 Task: Look for space in Paris from 15th may 2023 to 28th may 2023 for 7 adults in price range Rs.22000 to Rs.28000. Place can be entire place or shared room with 3 bedrooms having 7 beds and 1 bathroom. Property type can be flat. Amenities needed are: wifi, free parkinig on premises, gym, breakfast, smoking allowed. Booking option can be shelf check-in. Required host language is English.
Action: Mouse moved to (358, 414)
Screenshot: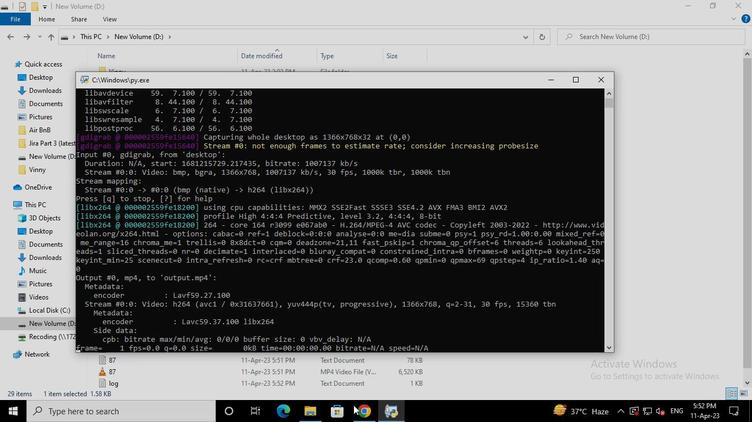 
Action: Mouse pressed left at (358, 414)
Screenshot: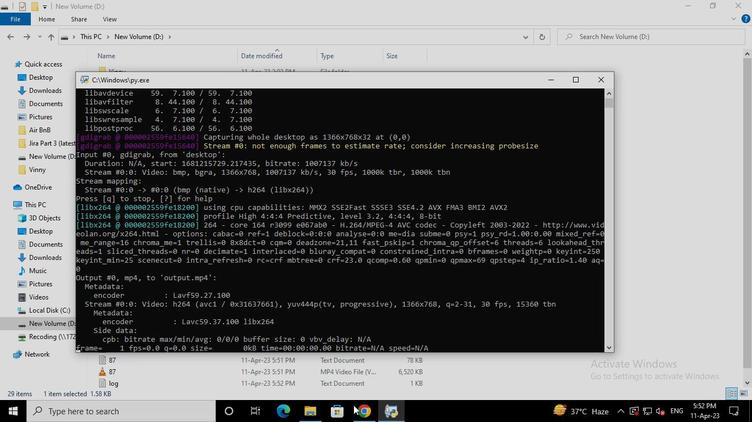 
Action: Mouse moved to (308, 99)
Screenshot: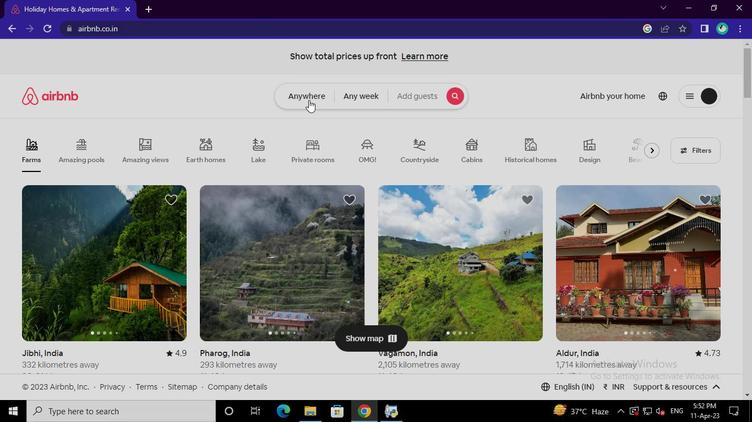 
Action: Mouse pressed left at (308, 99)
Screenshot: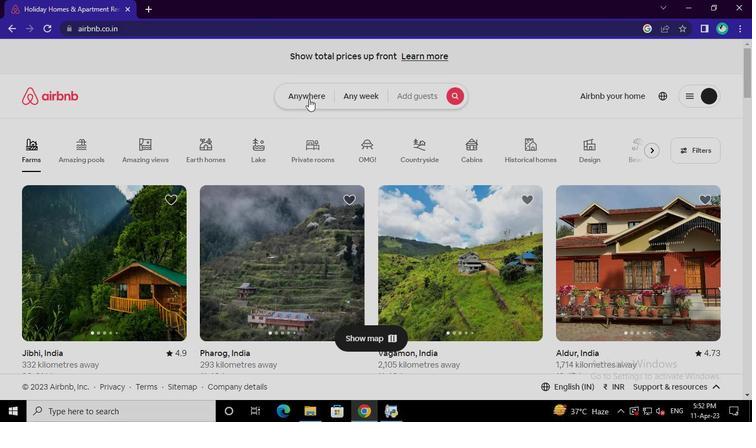 
Action: Mouse moved to (238, 137)
Screenshot: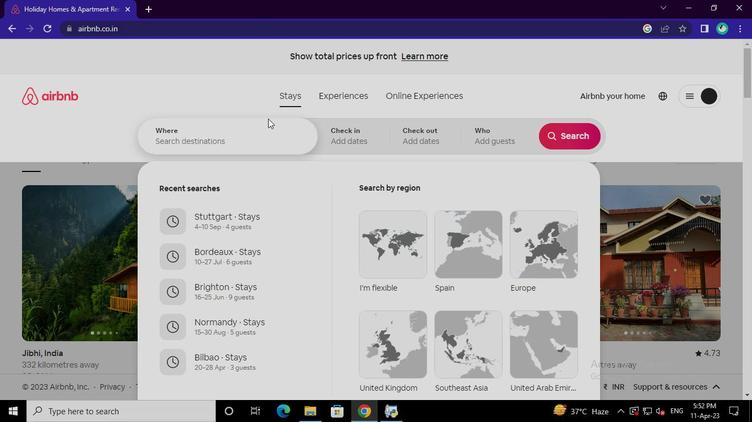 
Action: Mouse pressed left at (238, 137)
Screenshot: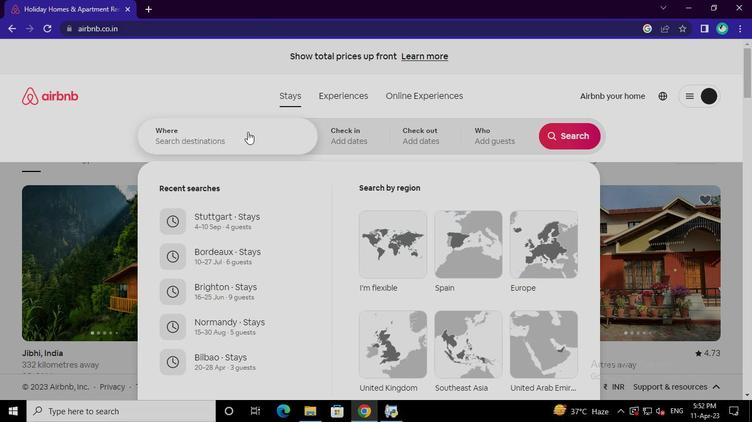 
Action: Mouse moved to (238, 135)
Screenshot: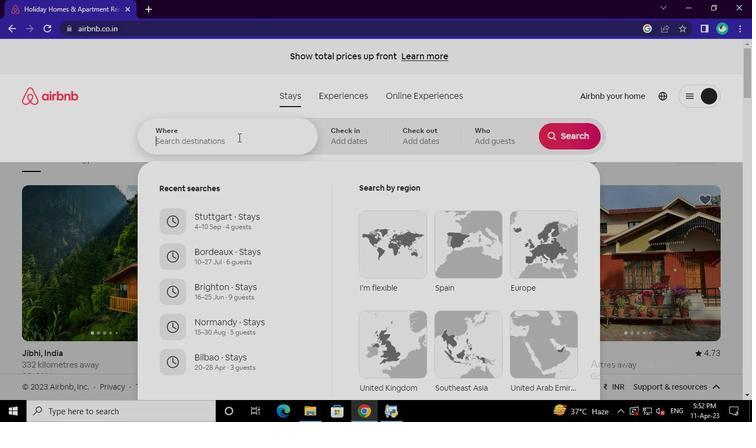 
Action: Keyboard p
Screenshot: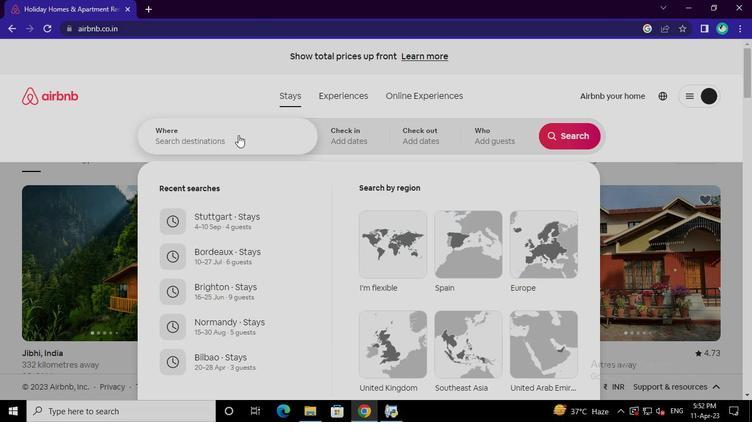 
Action: Keyboard a
Screenshot: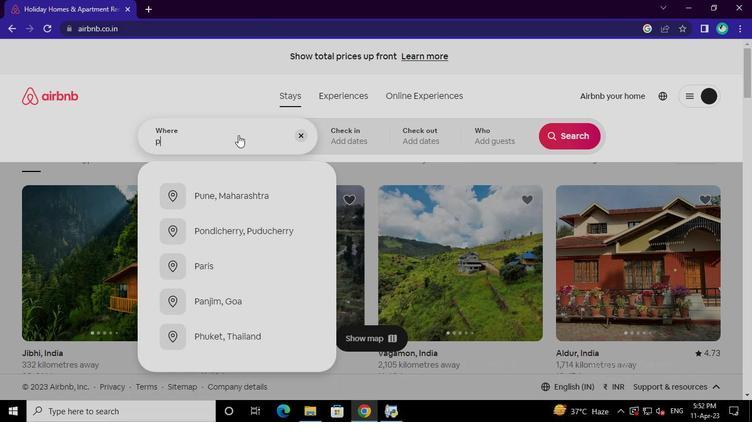 
Action: Keyboard i
Screenshot: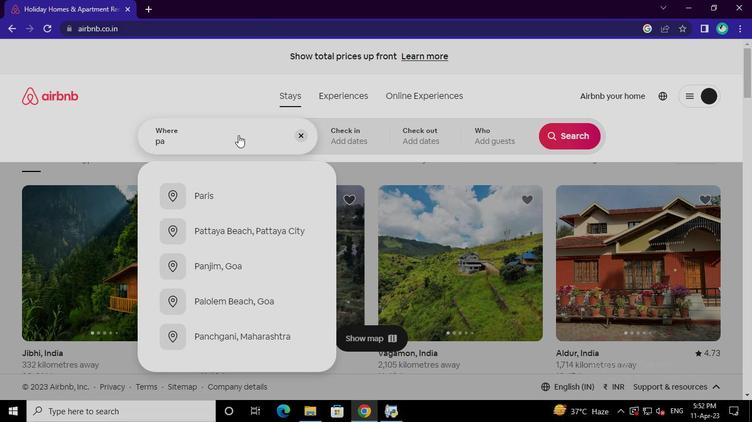 
Action: Keyboard s
Screenshot: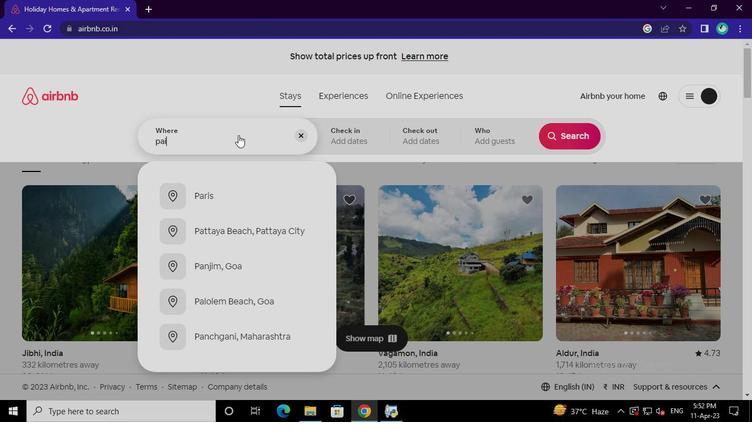 
Action: Mouse moved to (233, 198)
Screenshot: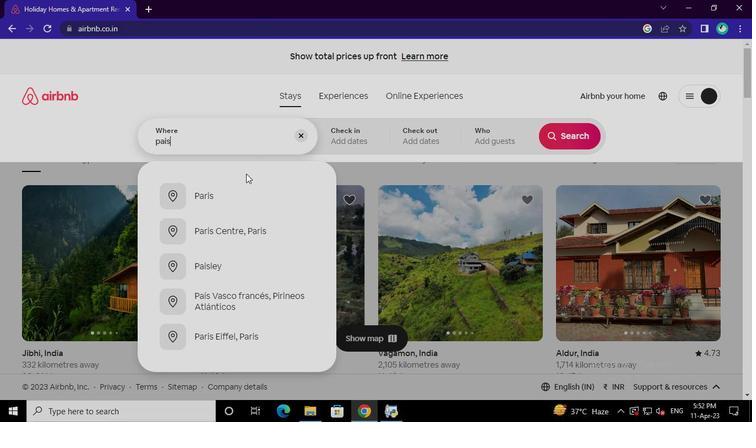 
Action: Mouse pressed left at (233, 198)
Screenshot: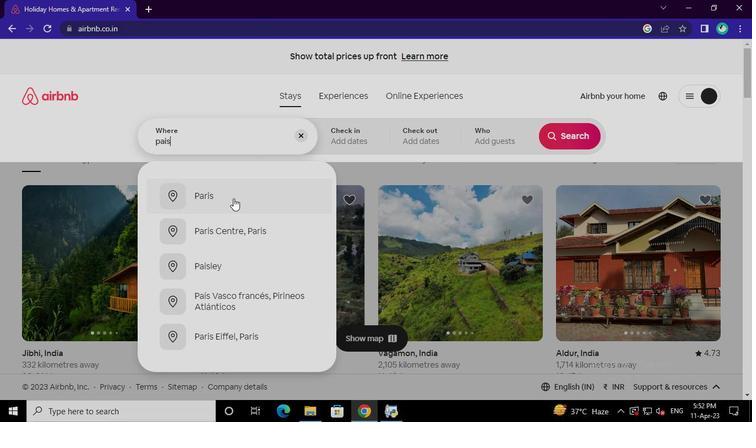
Action: Mouse moved to (426, 324)
Screenshot: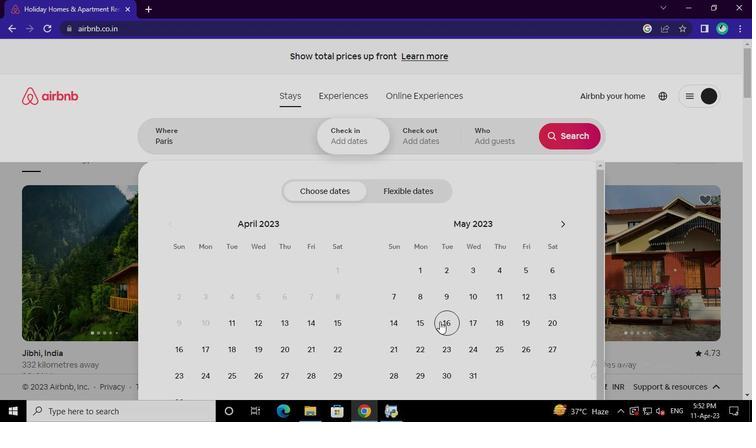 
Action: Mouse pressed left at (426, 324)
Screenshot: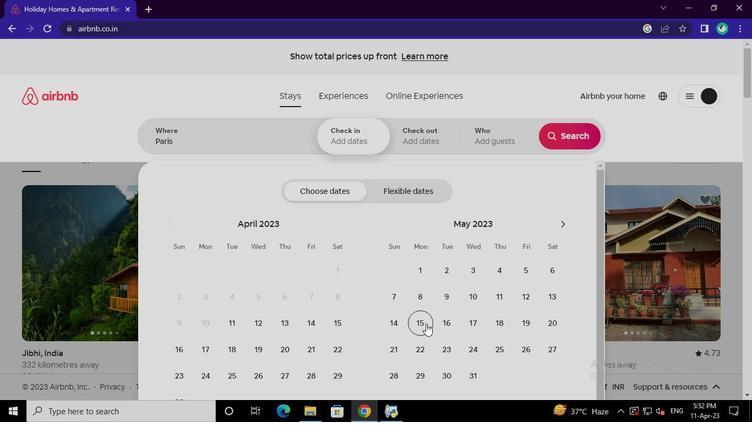 
Action: Mouse moved to (394, 374)
Screenshot: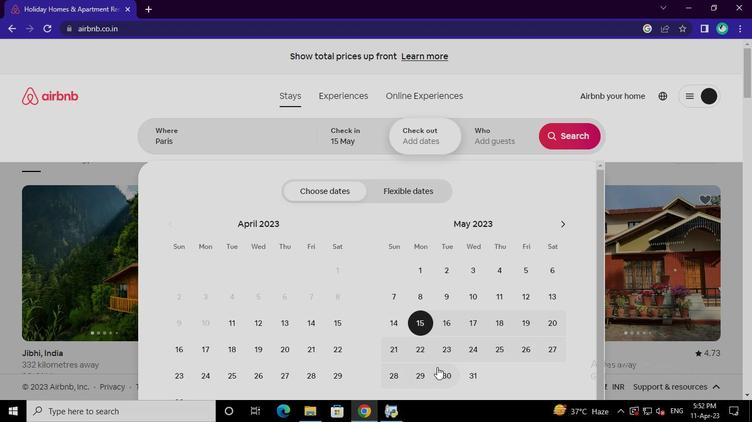 
Action: Mouse pressed left at (394, 374)
Screenshot: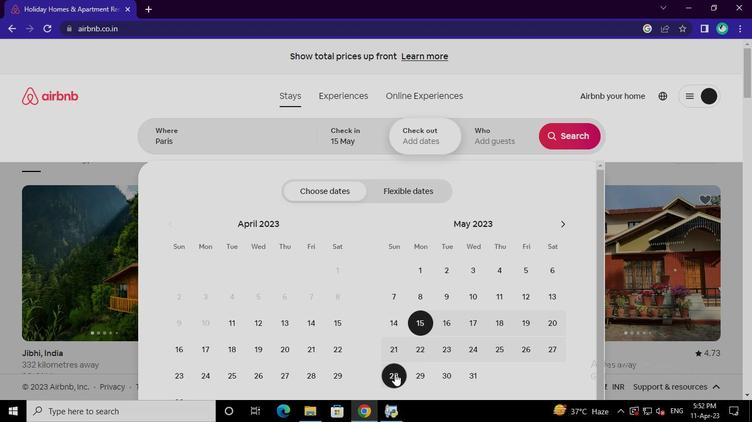 
Action: Mouse moved to (499, 137)
Screenshot: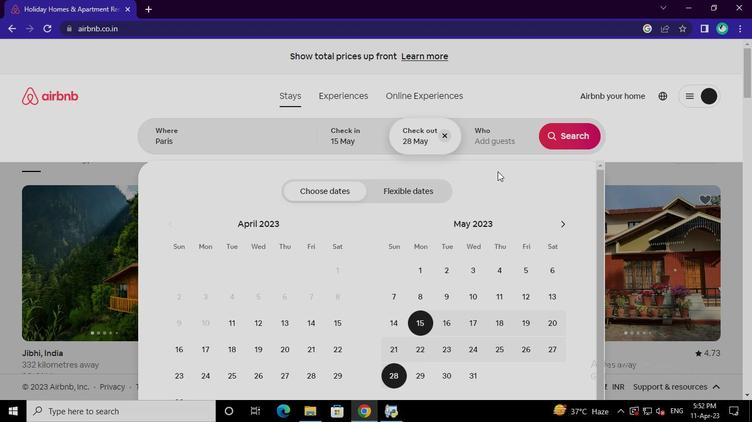 
Action: Mouse pressed left at (499, 137)
Screenshot: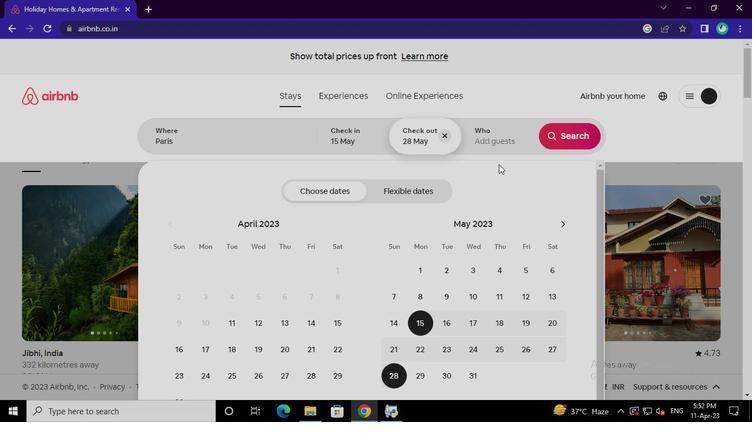 
Action: Mouse moved to (572, 193)
Screenshot: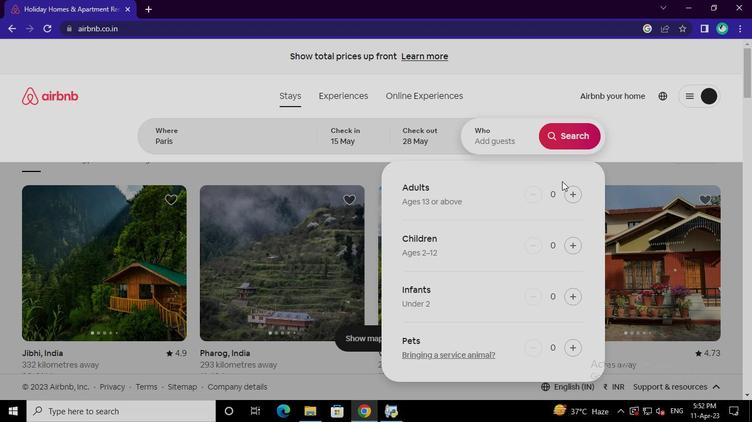 
Action: Mouse pressed left at (572, 193)
Screenshot: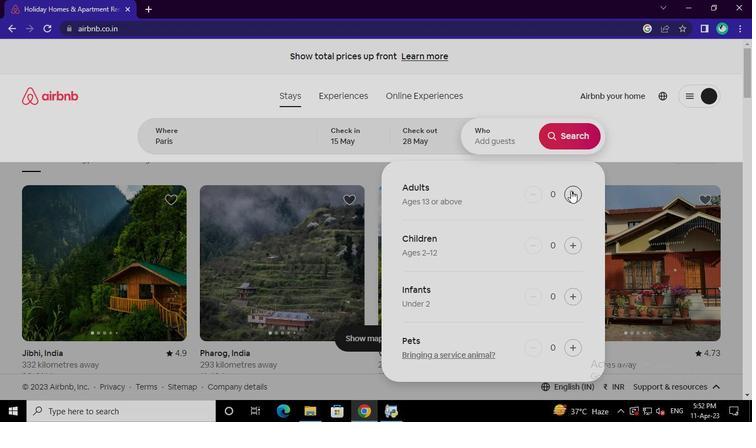 
Action: Mouse pressed left at (572, 193)
Screenshot: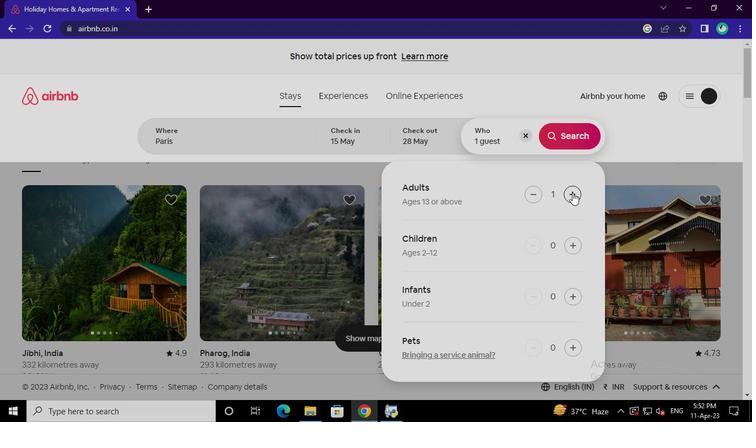 
Action: Mouse pressed left at (572, 193)
Screenshot: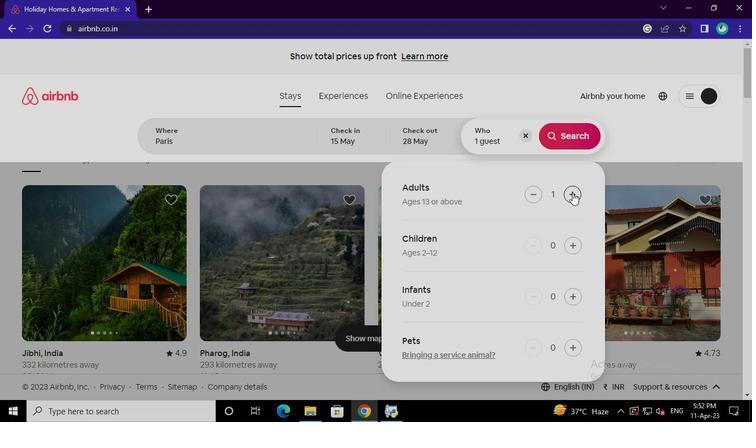 
Action: Mouse pressed left at (572, 193)
Screenshot: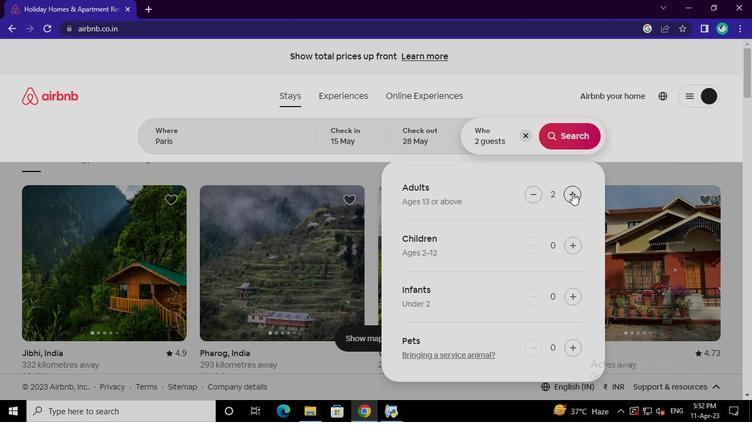 
Action: Mouse pressed left at (572, 193)
Screenshot: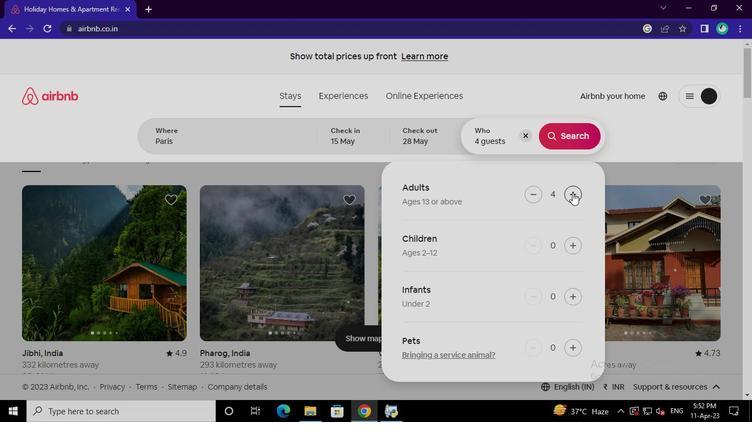 
Action: Mouse pressed left at (572, 193)
Screenshot: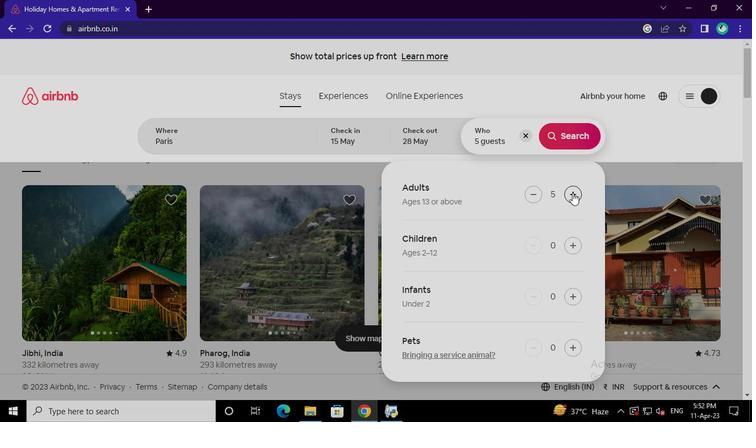 
Action: Mouse pressed left at (572, 193)
Screenshot: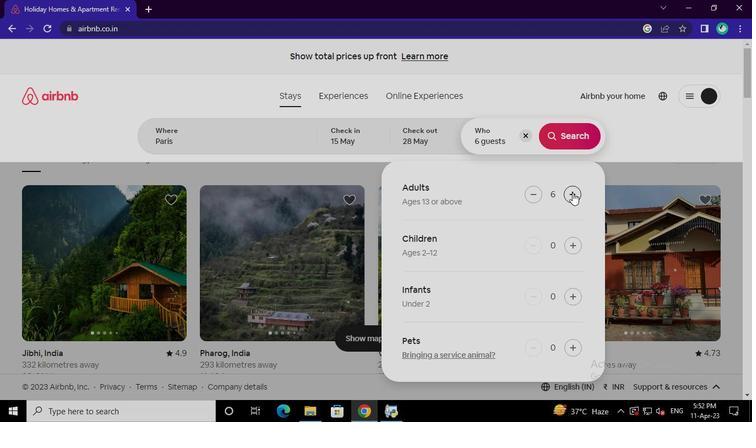 
Action: Mouse moved to (573, 131)
Screenshot: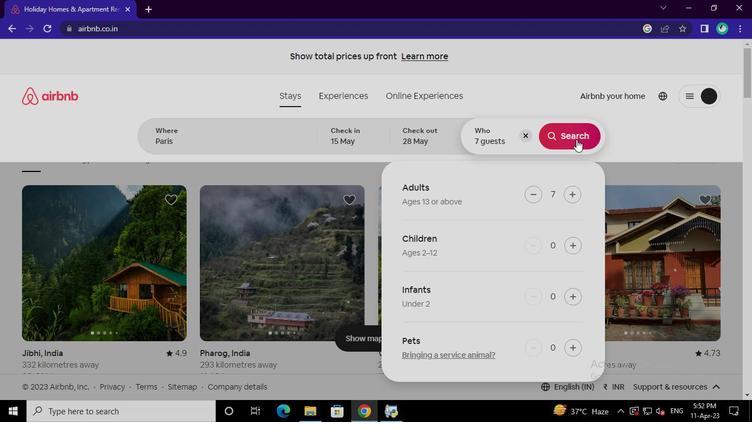 
Action: Mouse pressed left at (573, 131)
Screenshot: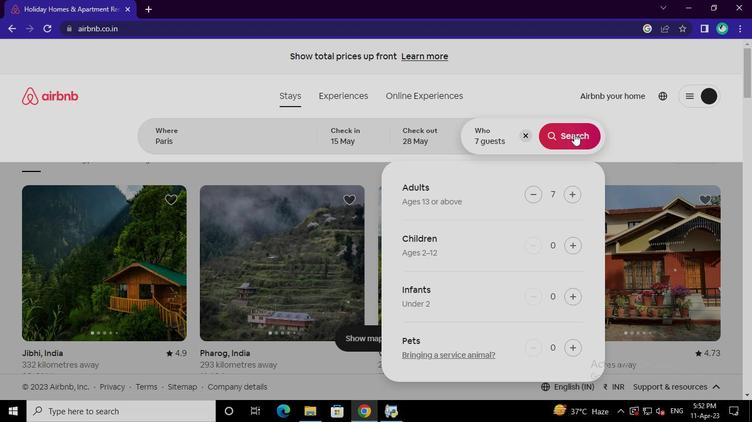 
Action: Mouse moved to (696, 99)
Screenshot: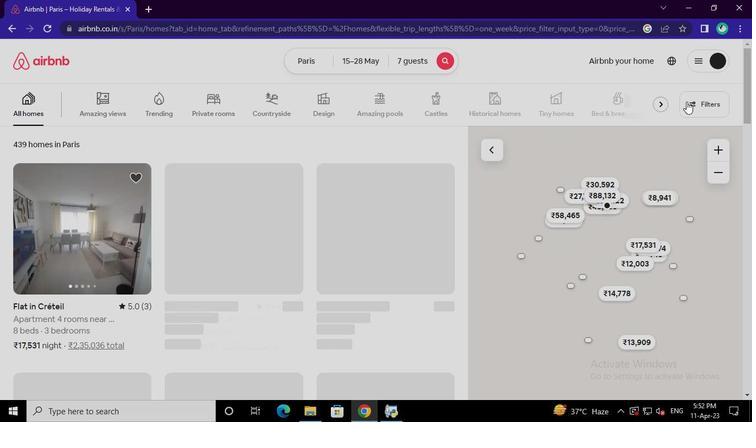 
Action: Mouse pressed left at (696, 99)
Screenshot: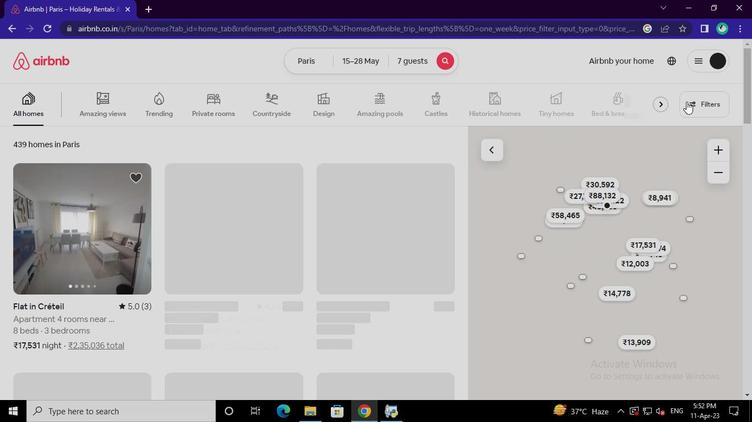 
Action: Mouse moved to (298, 249)
Screenshot: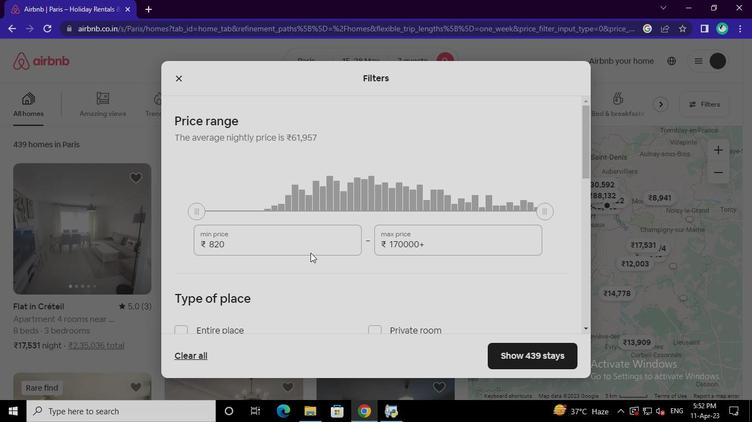 
Action: Mouse pressed left at (298, 249)
Screenshot: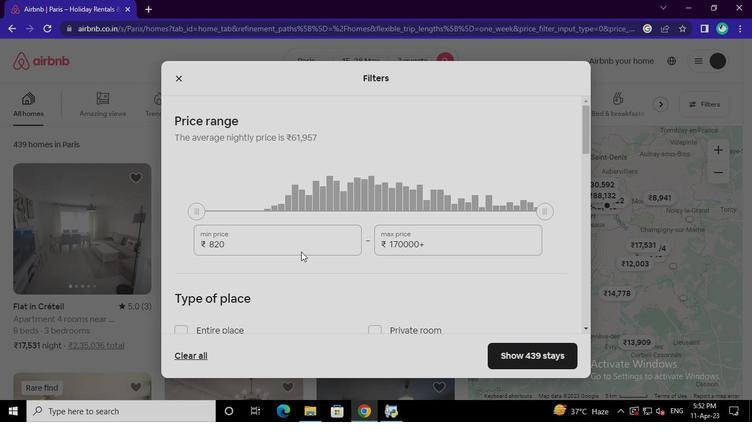 
Action: Mouse moved to (296, 243)
Screenshot: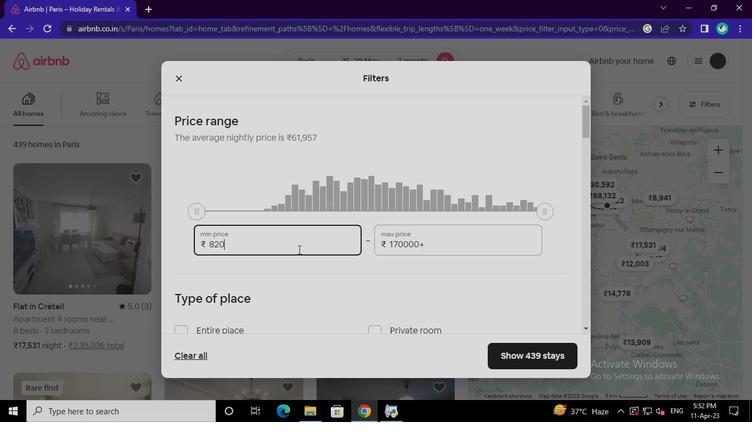 
Action: Keyboard Key.backspace
Screenshot: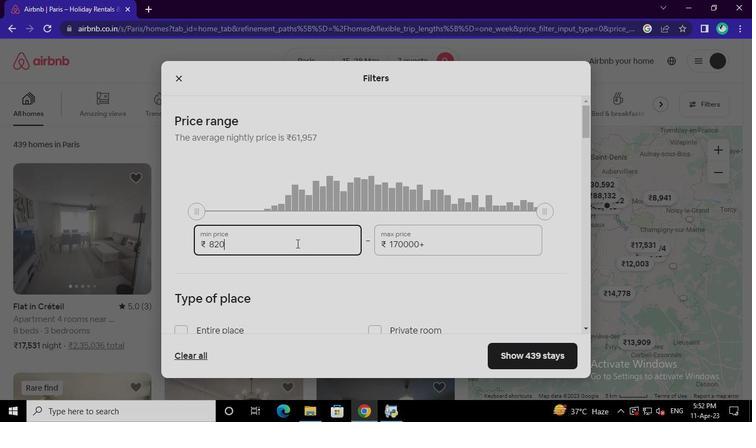 
Action: Keyboard Key.backspace
Screenshot: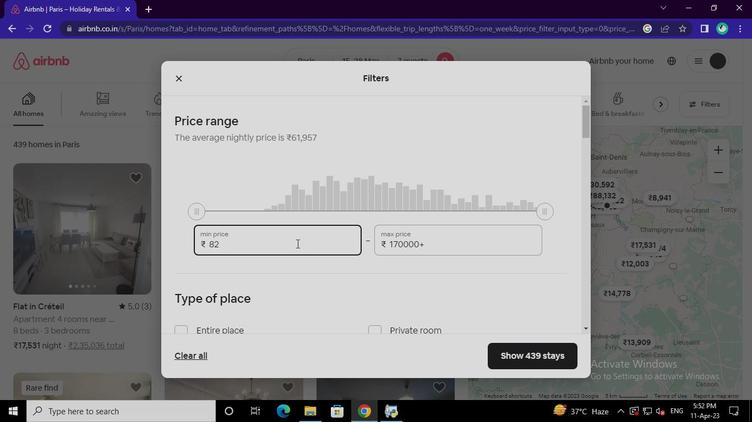 
Action: Keyboard Key.backspace
Screenshot: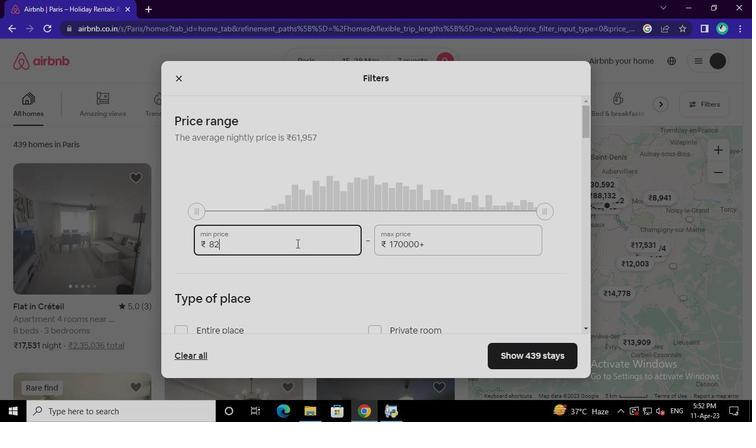 
Action: Keyboard Key.backspace
Screenshot: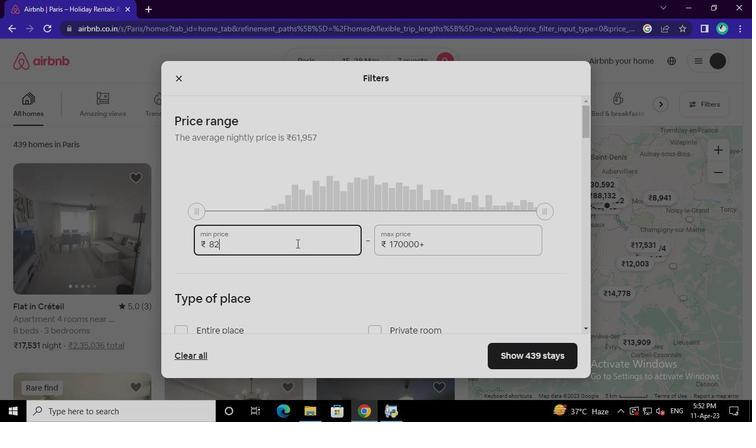 
Action: Keyboard Key.backspace
Screenshot: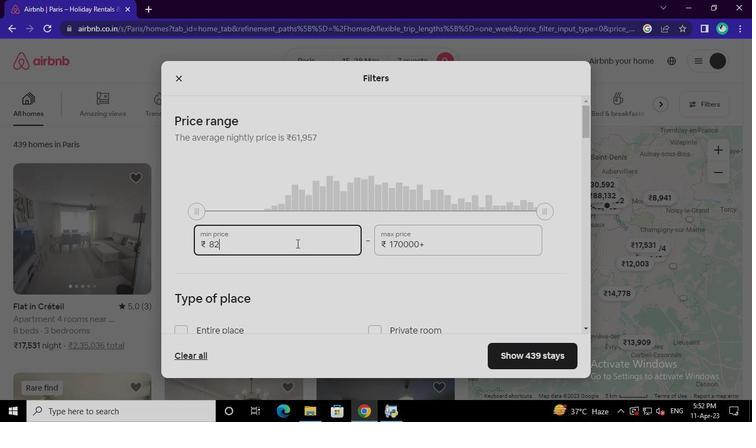 
Action: Keyboard Key.backspace
Screenshot: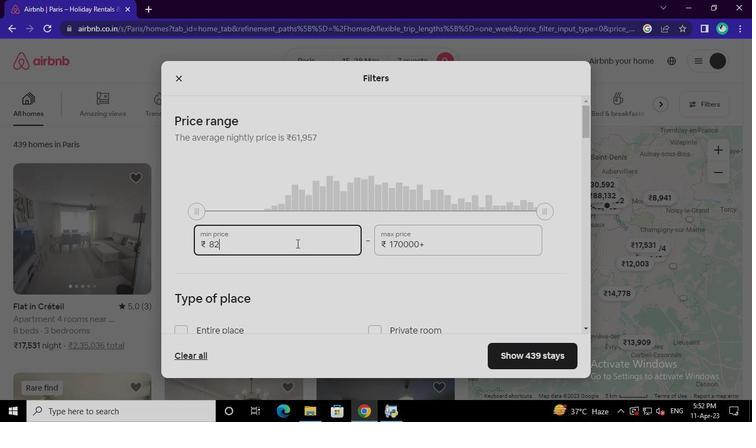 
Action: Keyboard Key.backspace
Screenshot: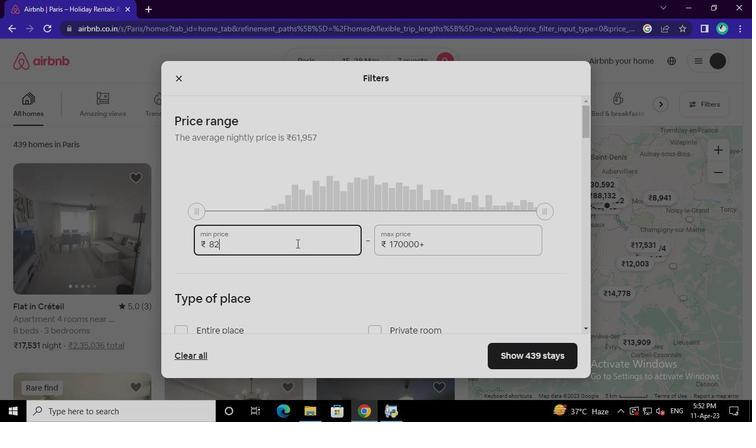 
Action: Keyboard Key.backspace
Screenshot: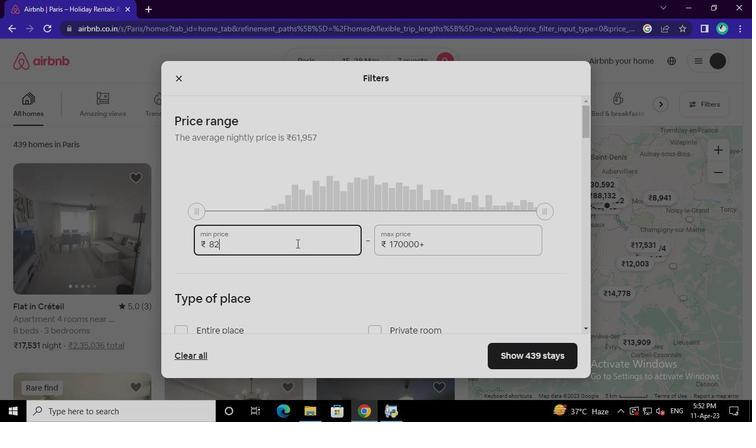 
Action: Keyboard Key.backspace
Screenshot: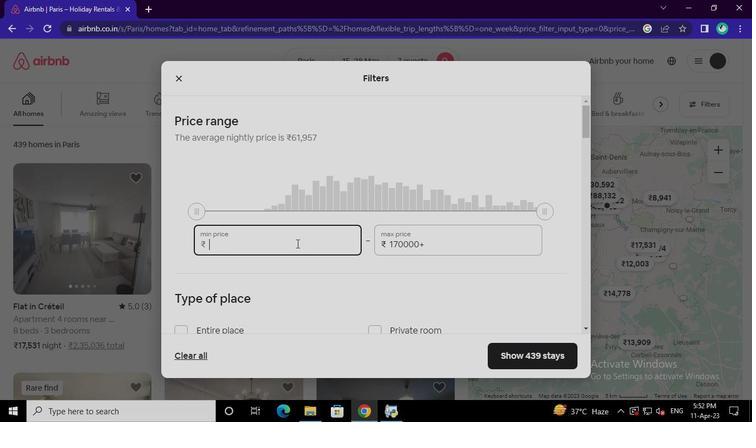 
Action: Keyboard Key.backspace
Screenshot: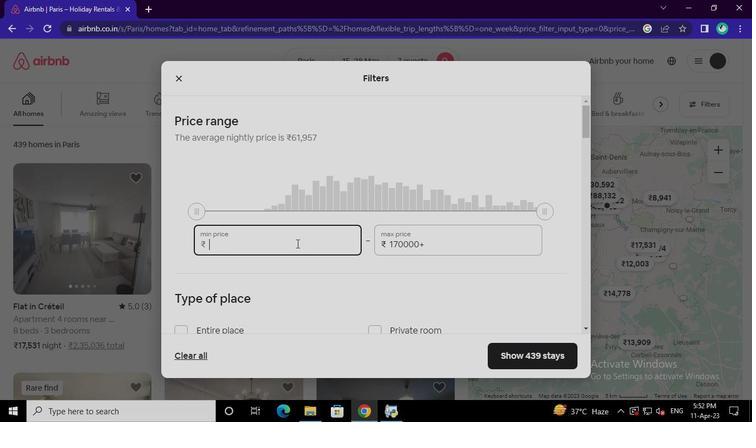 
Action: Keyboard Key.backspace
Screenshot: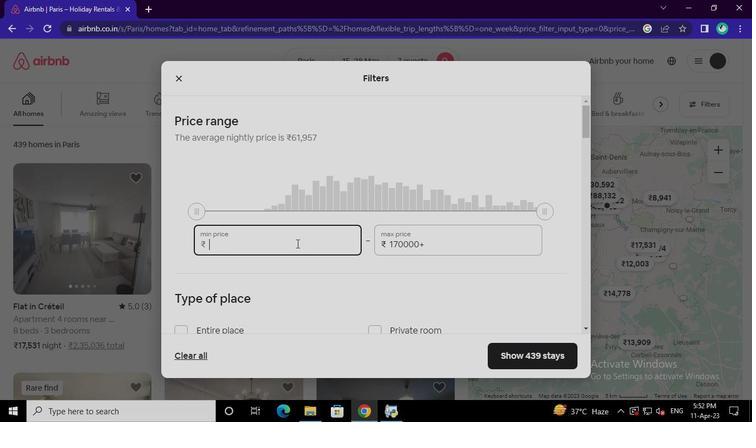 
Action: Keyboard Key.backspace
Screenshot: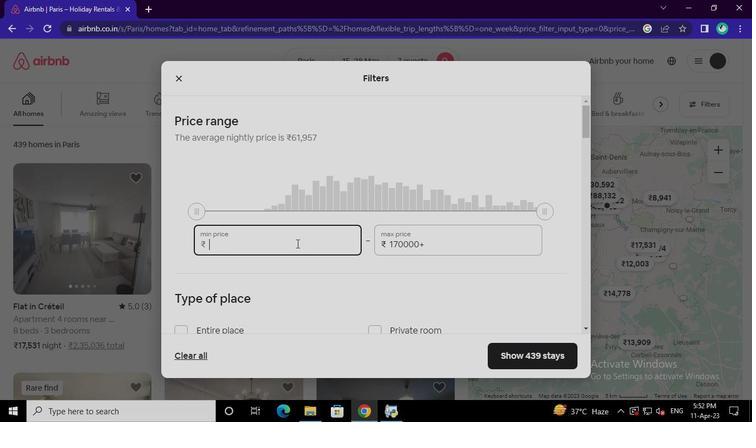 
Action: Keyboard <98>
Screenshot: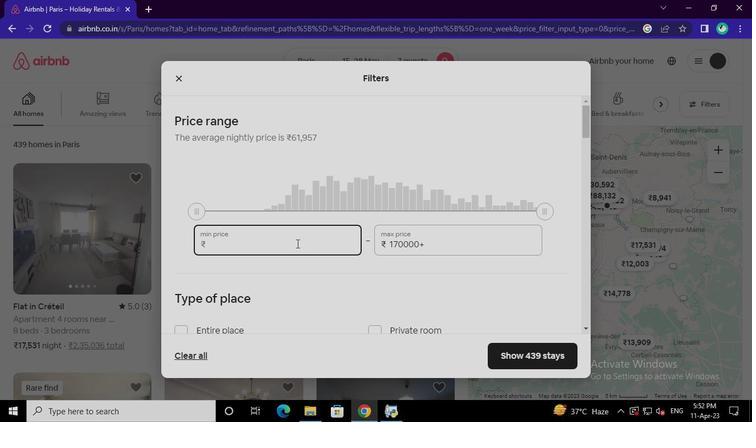 
Action: Keyboard <98>
Screenshot: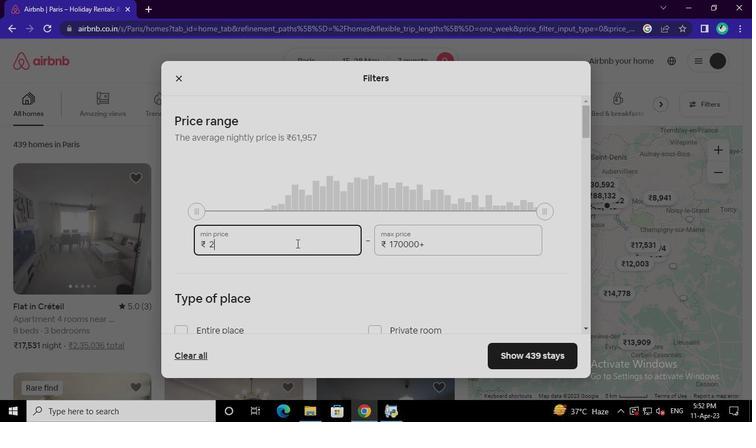 
Action: Keyboard <96>
Screenshot: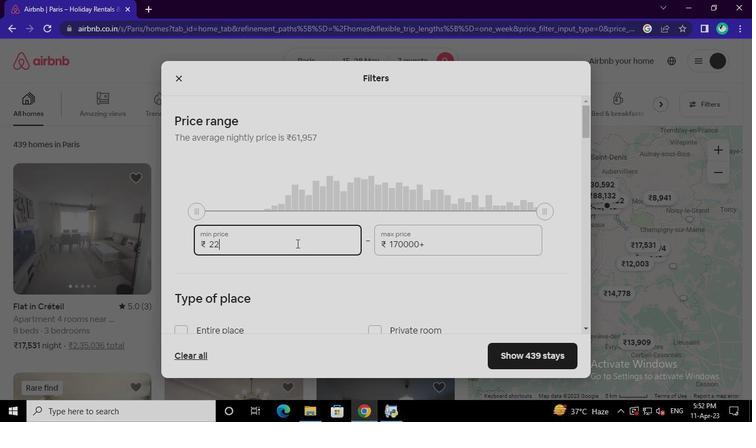 
Action: Keyboard <96>
Screenshot: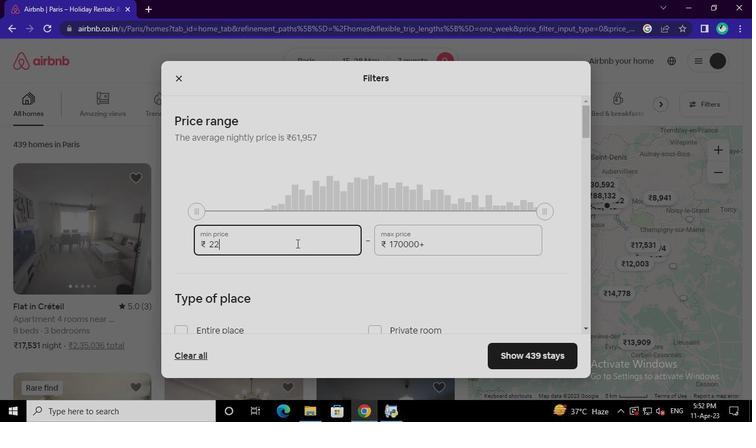 
Action: Keyboard <96>
Screenshot: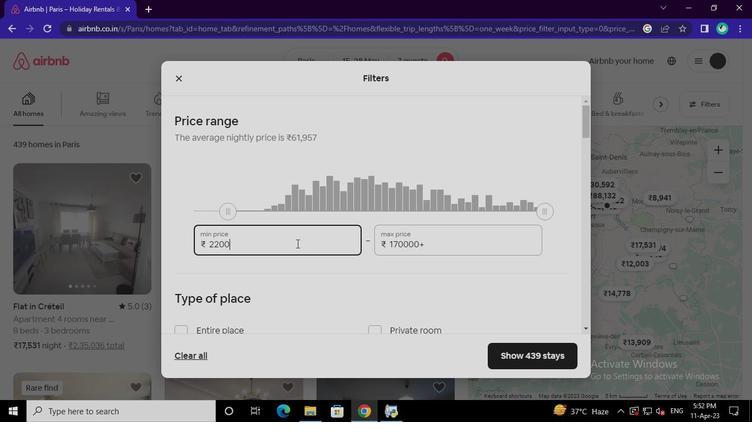 
Action: Mouse moved to (423, 243)
Screenshot: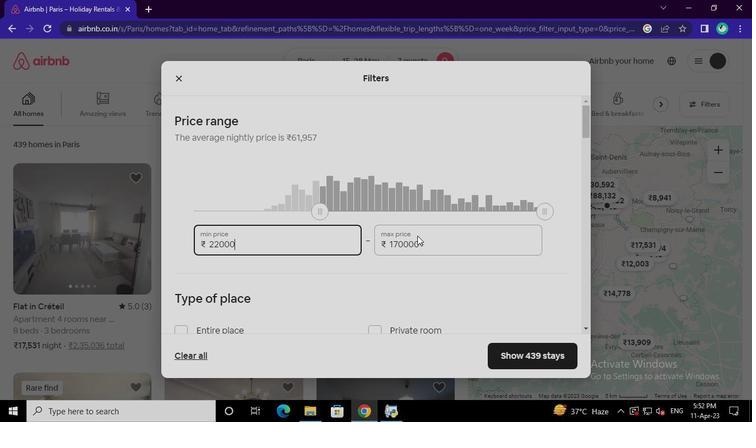 
Action: Mouse pressed left at (423, 243)
Screenshot: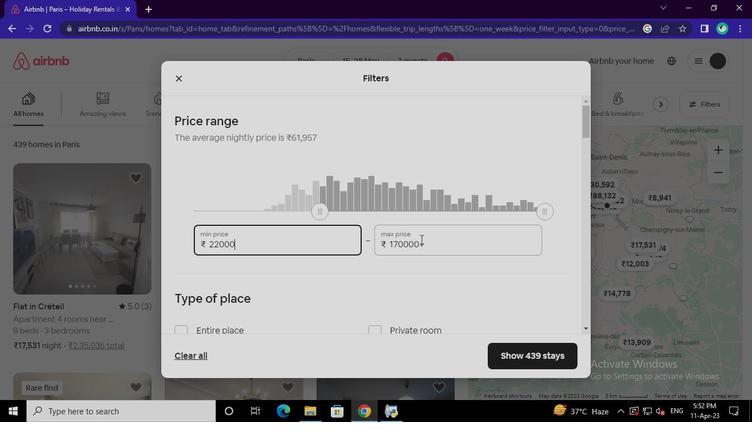 
Action: Mouse moved to (387, 224)
Screenshot: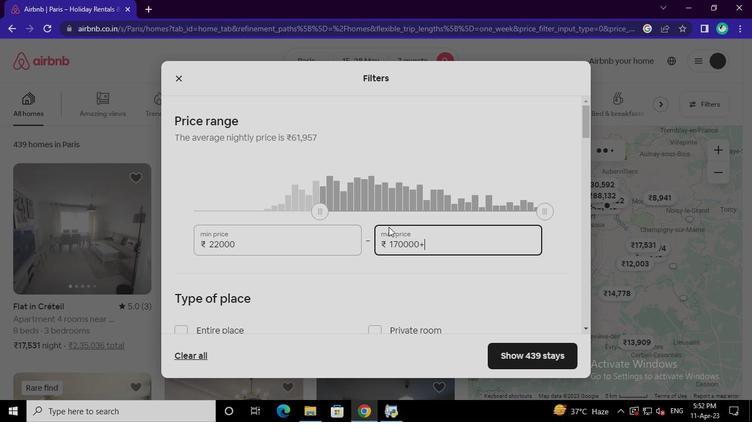 
Action: Keyboard Key.backspace
Screenshot: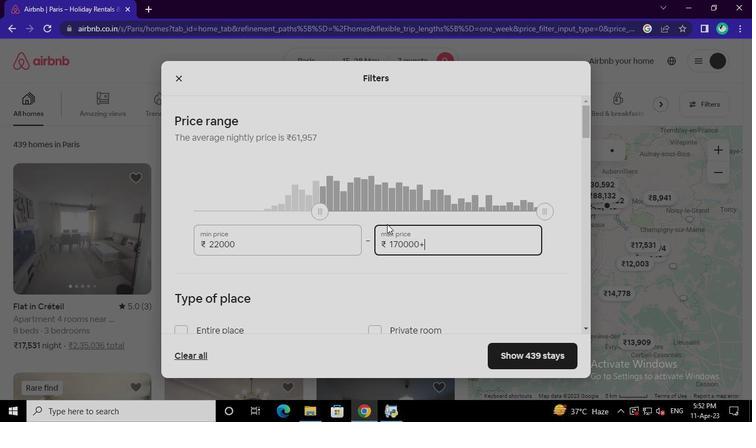 
Action: Keyboard Key.backspace
Screenshot: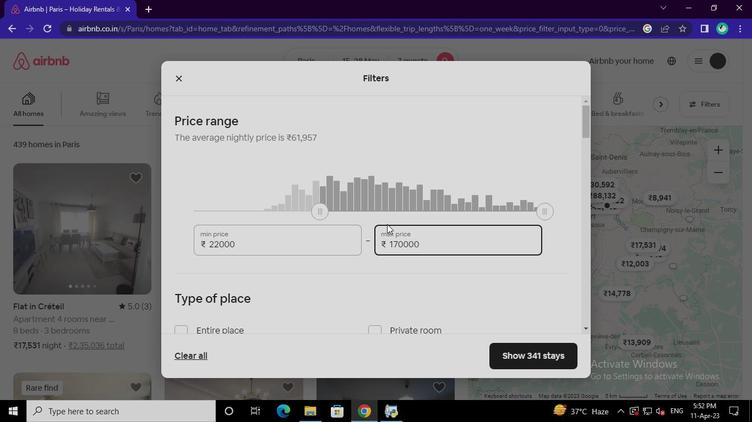 
Action: Keyboard Key.backspace
Screenshot: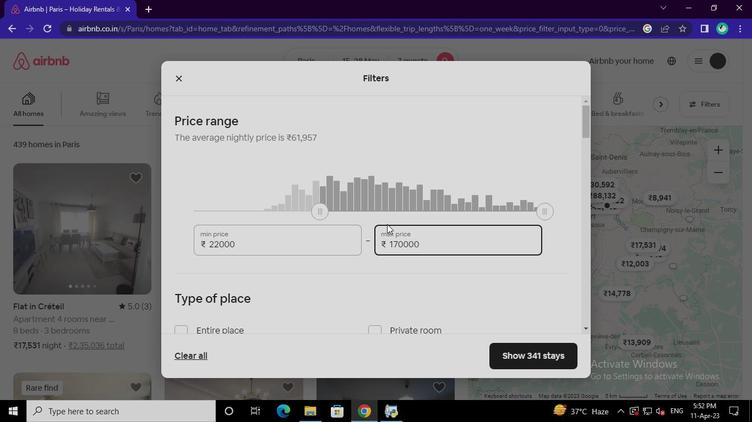 
Action: Keyboard Key.backspace
Screenshot: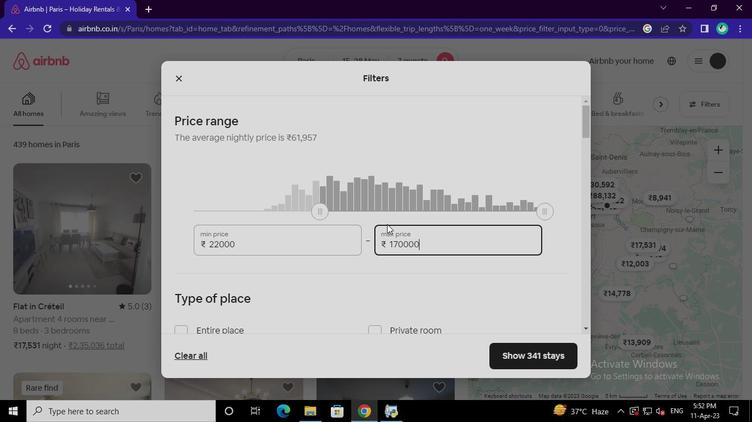 
Action: Keyboard Key.backspace
Screenshot: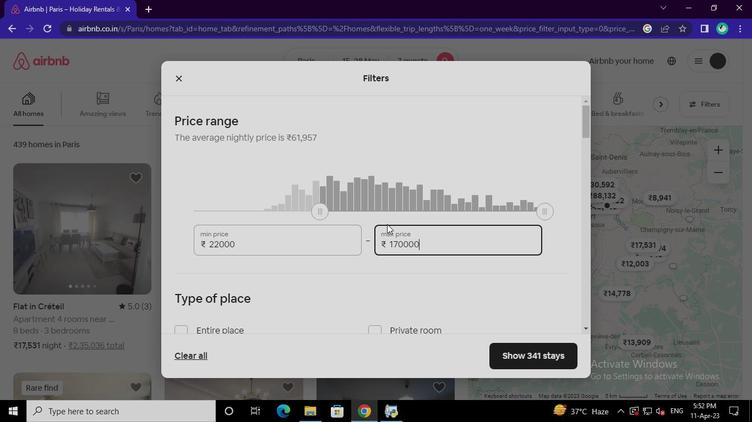 
Action: Keyboard Key.backspace
Screenshot: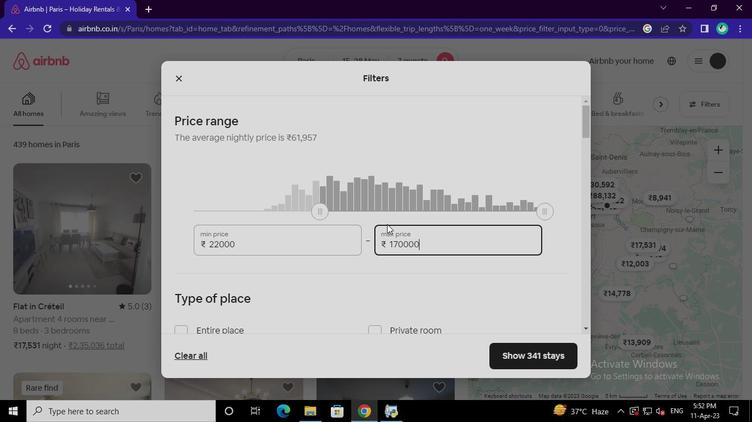 
Action: Keyboard Key.backspace
Screenshot: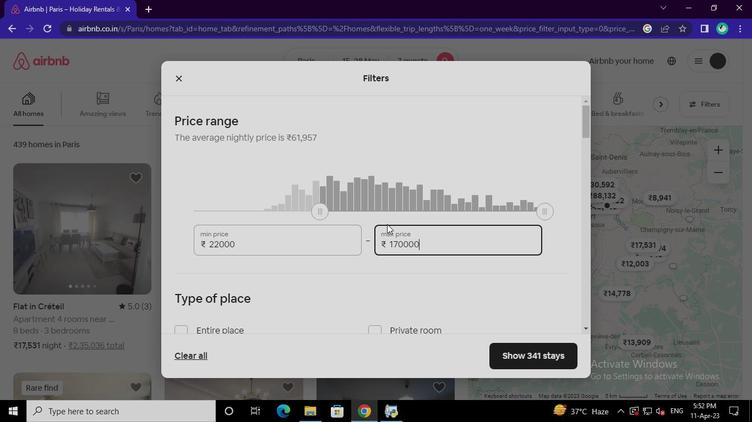
Action: Keyboard Key.backspace
Screenshot: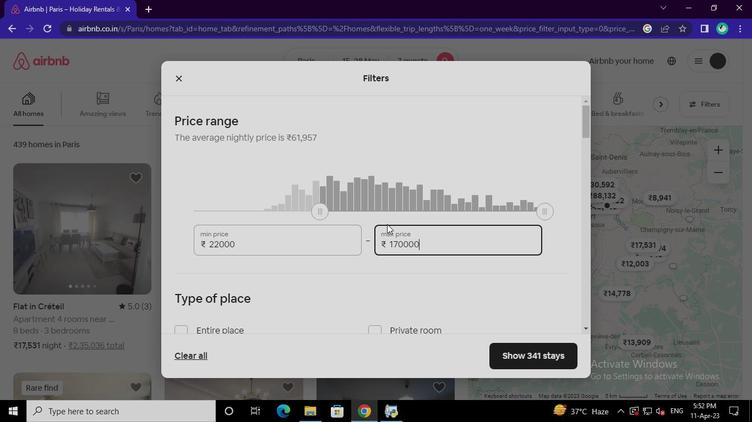 
Action: Keyboard Key.backspace
Screenshot: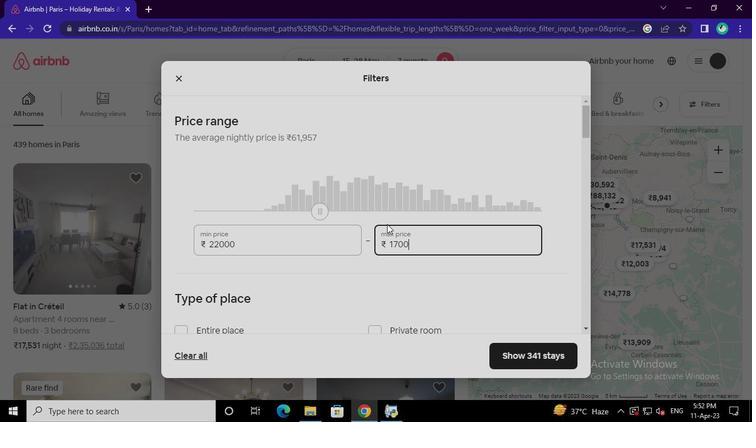 
Action: Keyboard Key.backspace
Screenshot: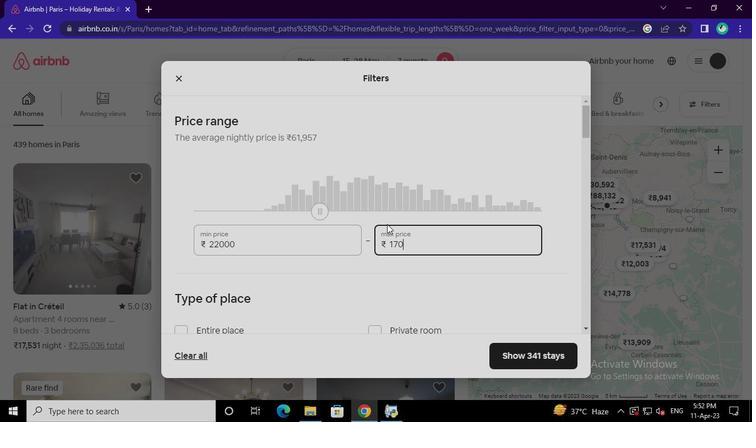 
Action: Keyboard Key.backspace
Screenshot: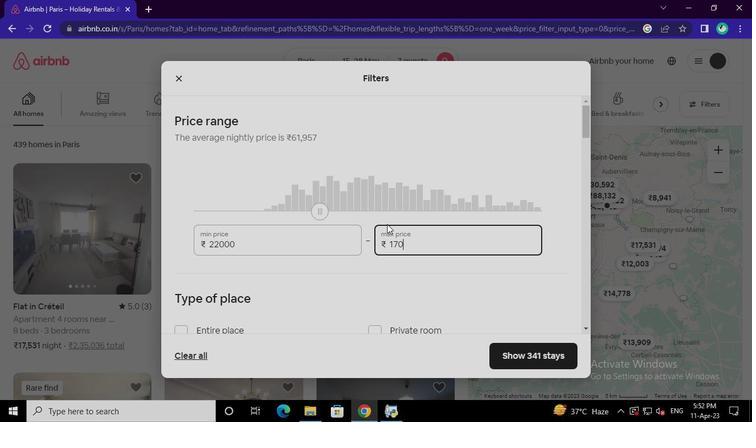 
Action: Keyboard Key.backspace
Screenshot: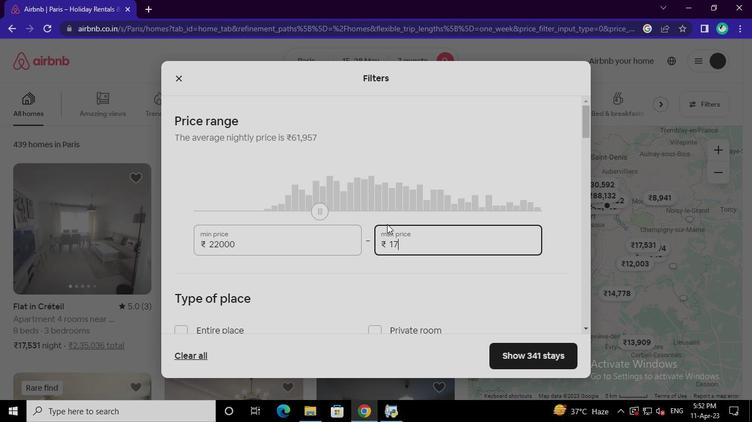 
Action: Keyboard <98>
Screenshot: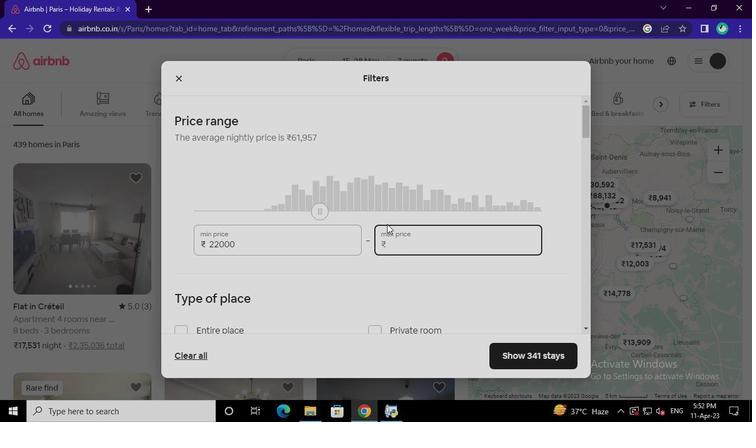 
Action: Keyboard <104>
Screenshot: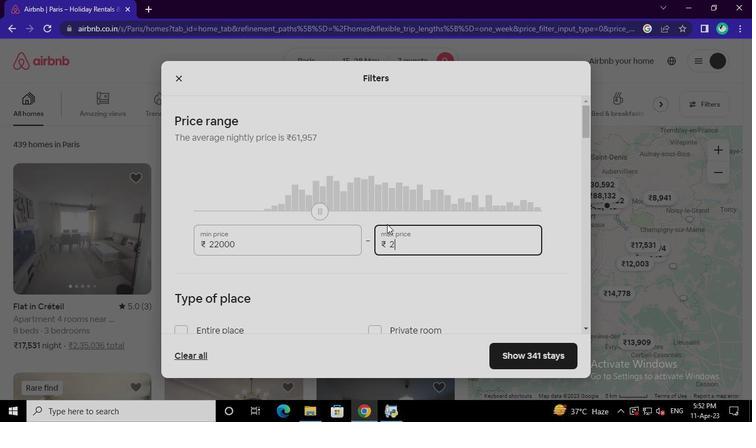 
Action: Keyboard <96>
Screenshot: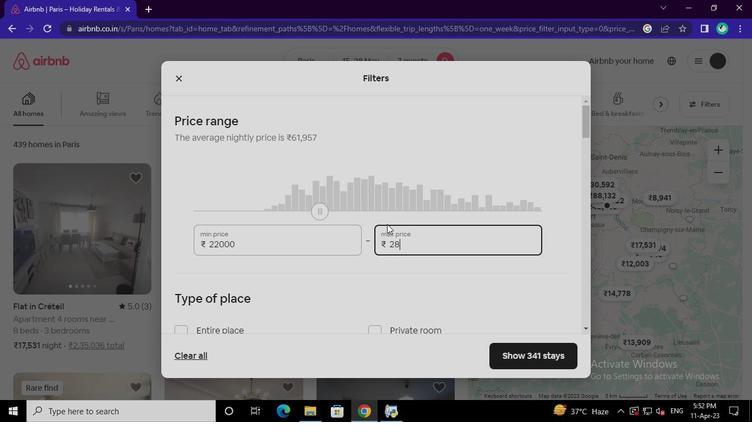 
Action: Keyboard <96>
Screenshot: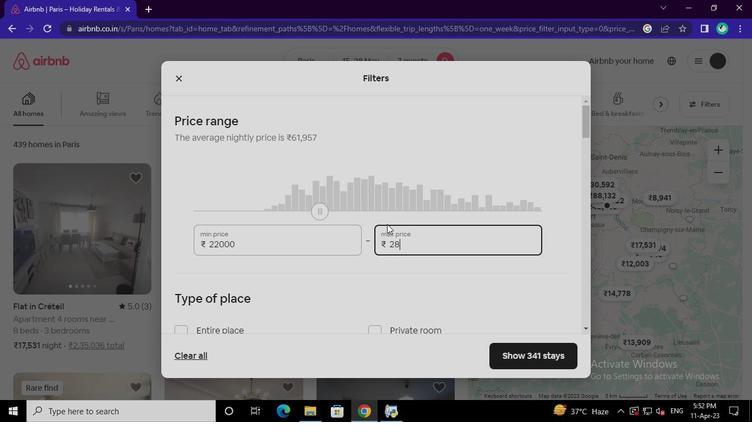 
Action: Keyboard <96>
Screenshot: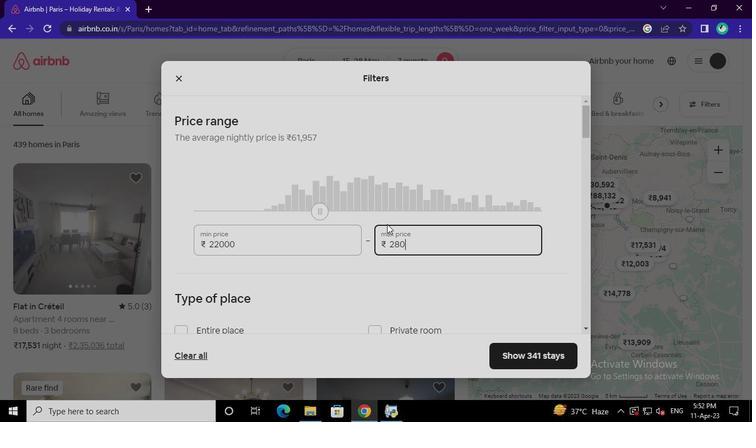 
Action: Mouse moved to (187, 167)
Screenshot: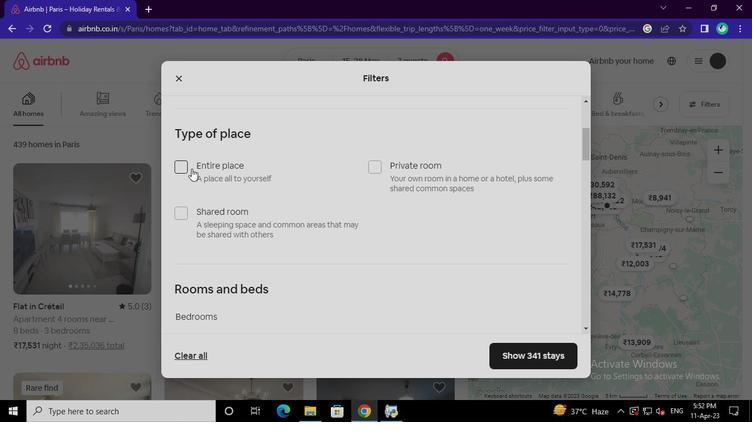 
Action: Mouse pressed left at (187, 167)
Screenshot: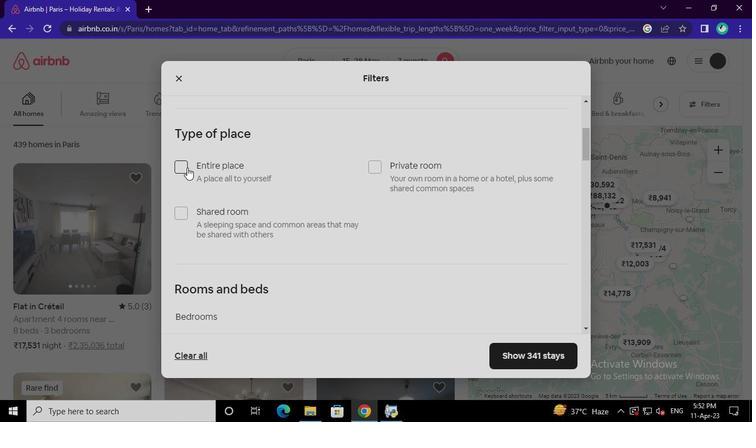 
Action: Mouse moved to (193, 216)
Screenshot: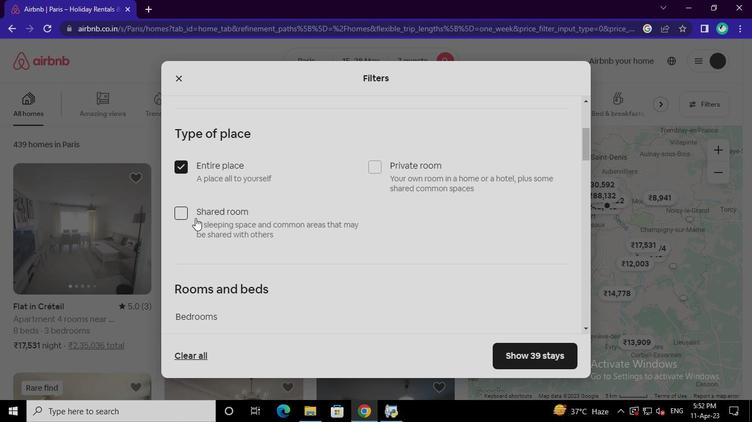 
Action: Mouse pressed left at (193, 216)
Screenshot: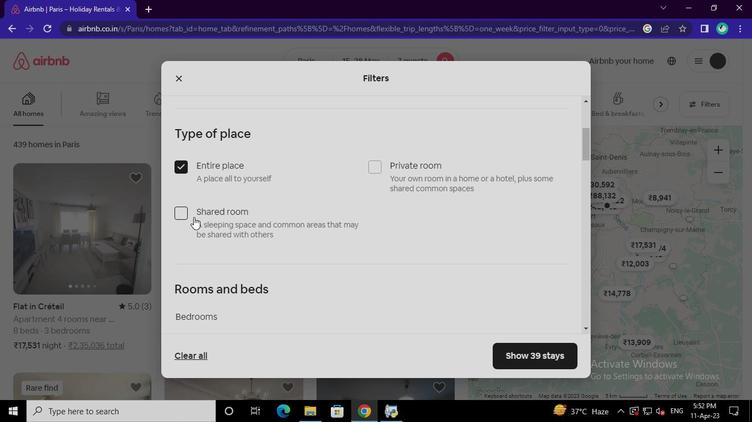 
Action: Mouse moved to (317, 185)
Screenshot: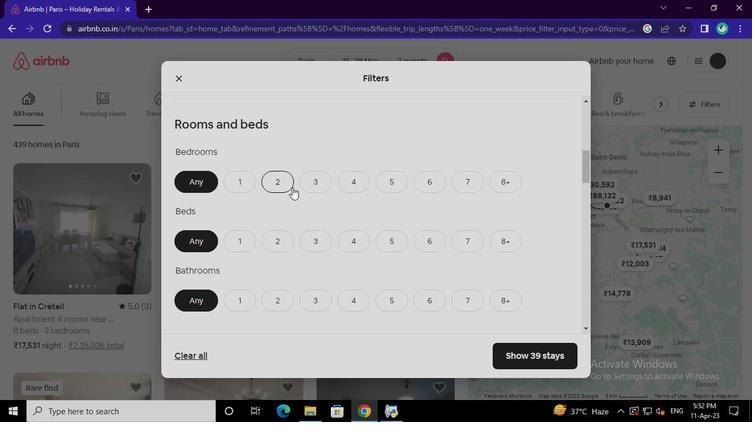 
Action: Mouse pressed left at (317, 185)
Screenshot: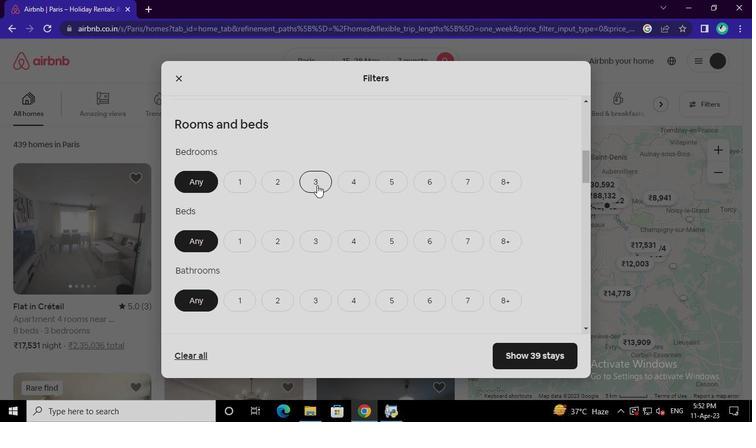
Action: Mouse moved to (469, 244)
Screenshot: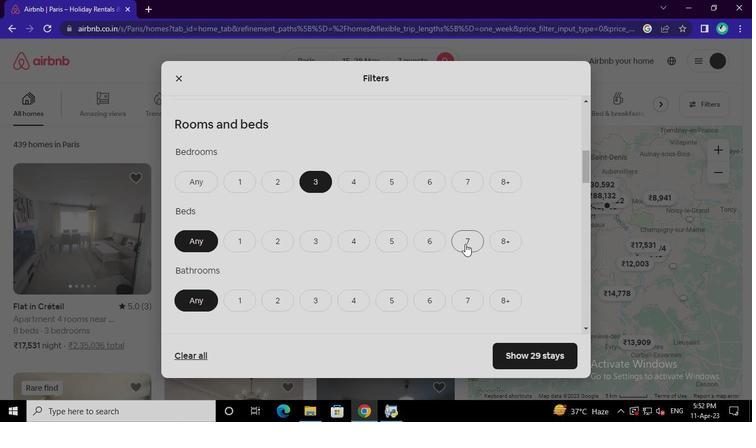
Action: Mouse pressed left at (469, 244)
Screenshot: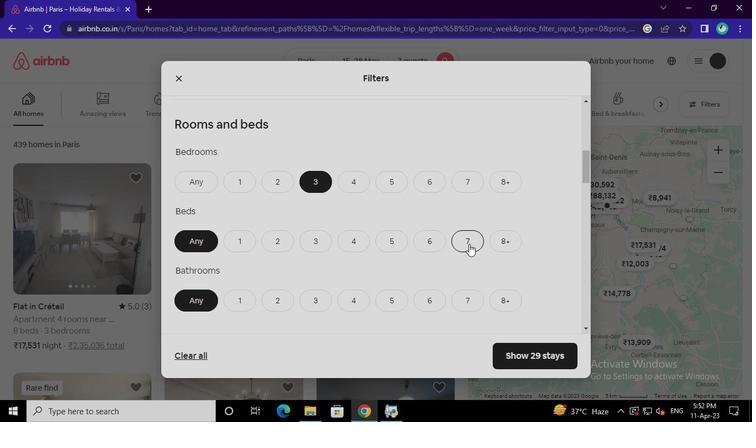 
Action: Mouse moved to (246, 295)
Screenshot: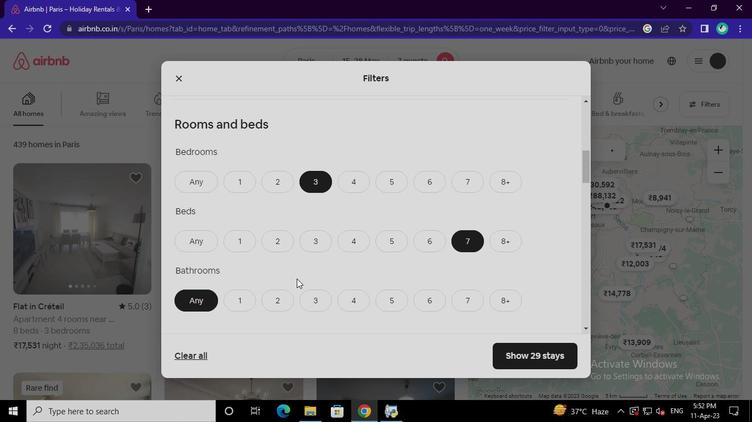 
Action: Mouse pressed left at (246, 295)
Screenshot: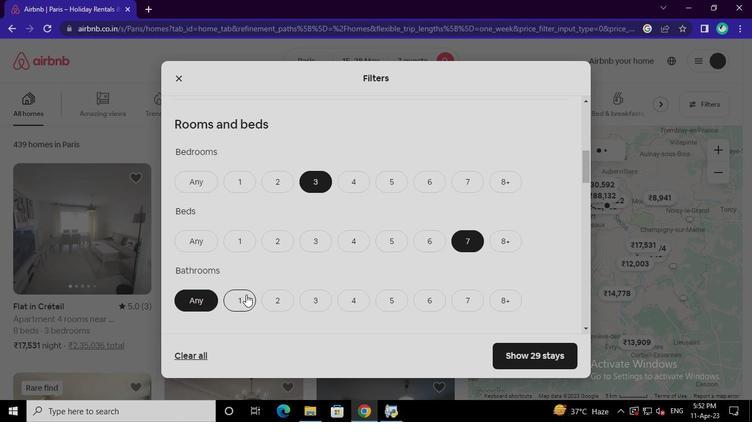 
Action: Mouse moved to (307, 211)
Screenshot: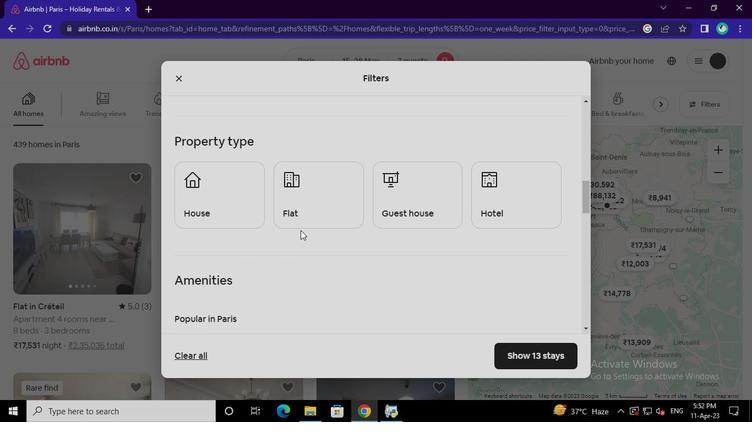 
Action: Mouse pressed left at (307, 211)
Screenshot: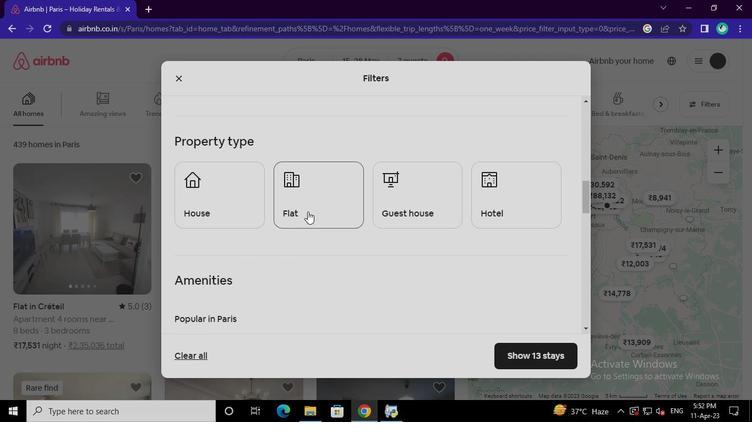 
Action: Mouse moved to (205, 198)
Screenshot: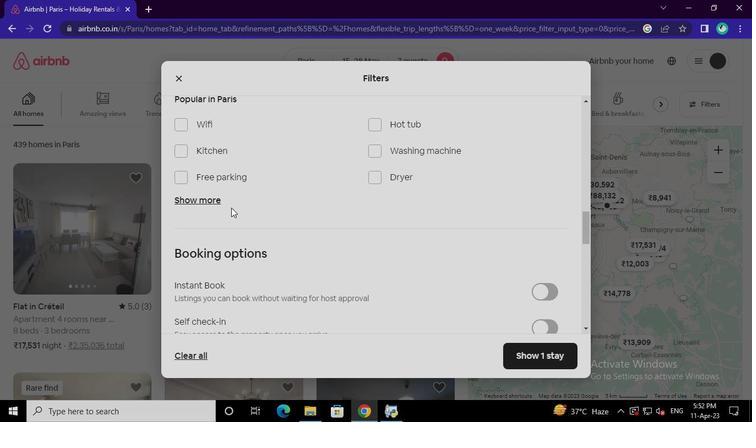 
Action: Mouse pressed left at (205, 198)
Screenshot: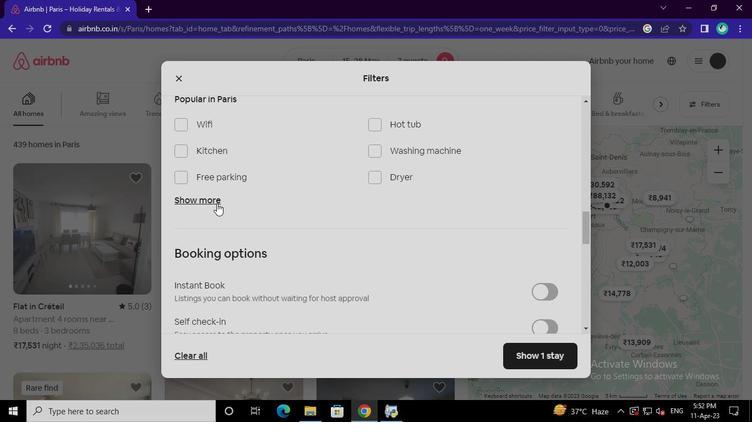 
Action: Mouse moved to (205, 123)
Screenshot: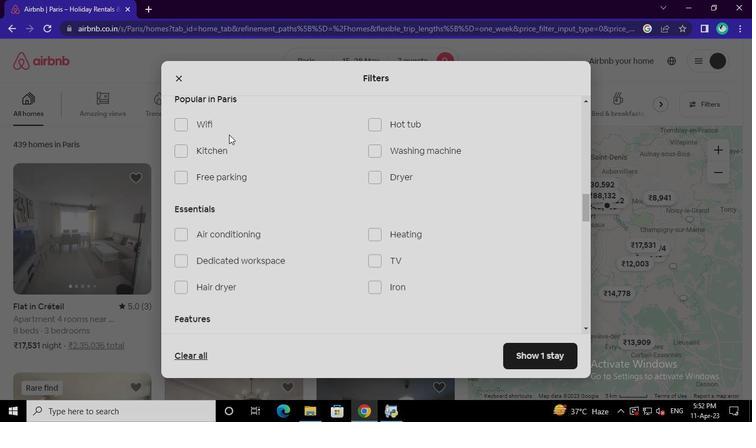 
Action: Mouse pressed left at (205, 123)
Screenshot: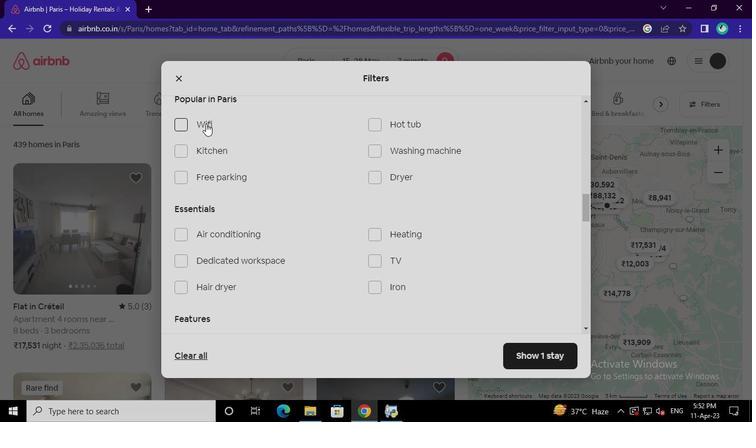
Action: Mouse moved to (220, 174)
Screenshot: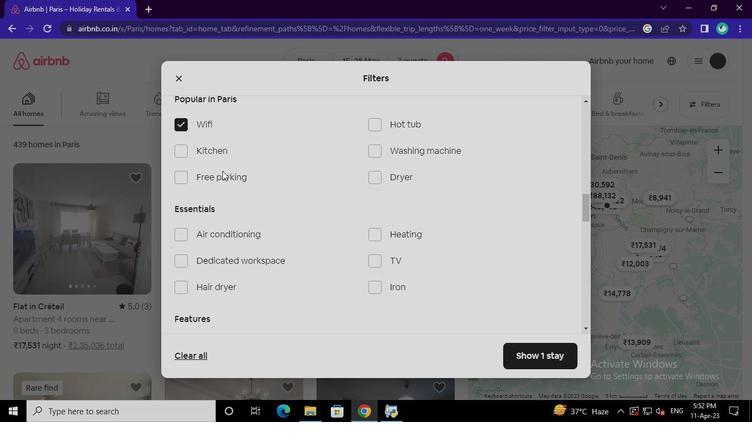 
Action: Mouse pressed left at (220, 174)
Screenshot: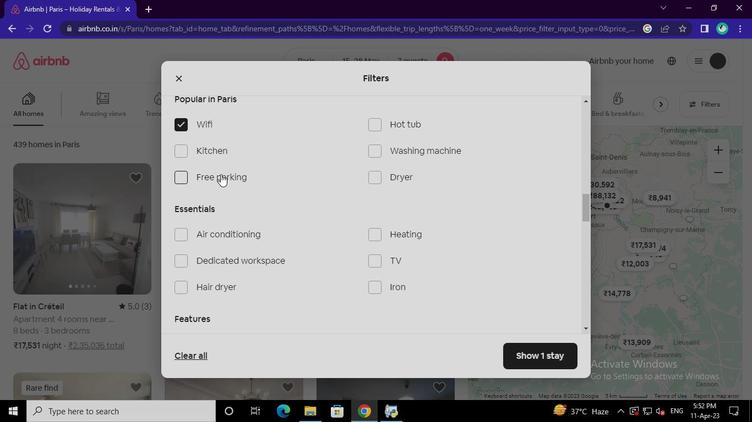
Action: Mouse moved to (382, 259)
Screenshot: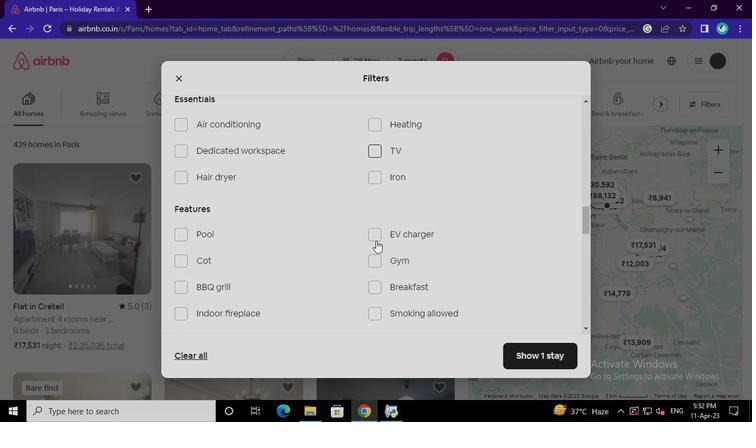
Action: Mouse pressed left at (382, 259)
Screenshot: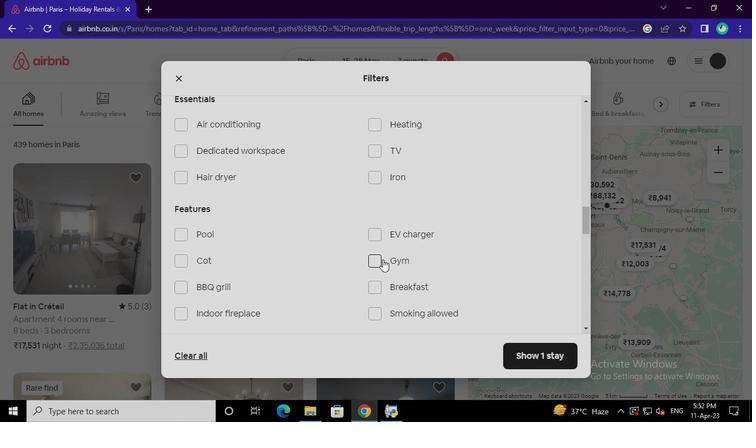 
Action: Mouse moved to (383, 289)
Screenshot: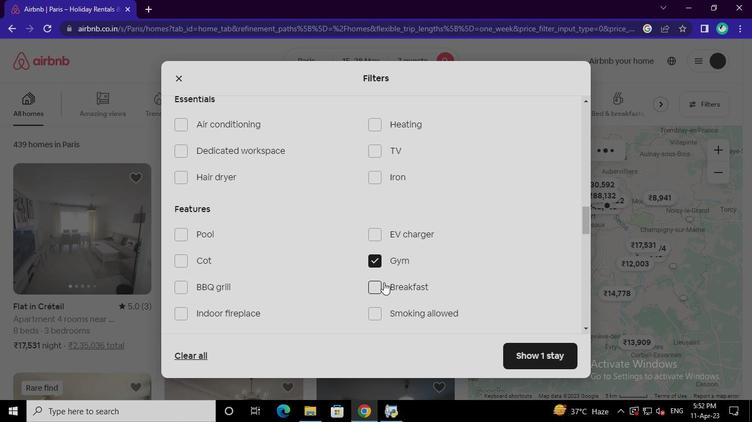 
Action: Mouse pressed left at (383, 289)
Screenshot: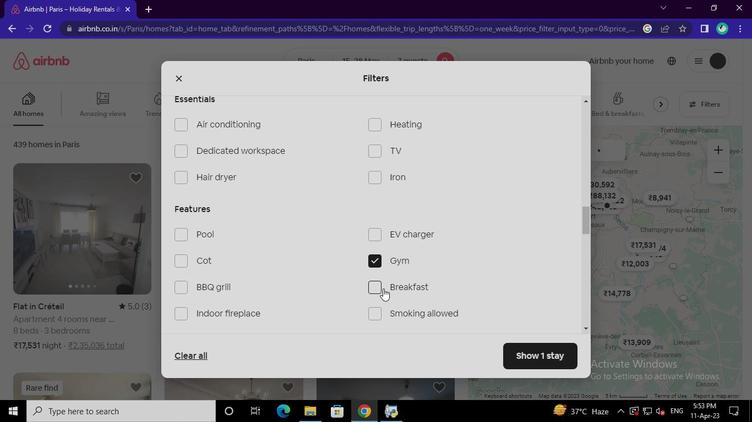 
Action: Mouse moved to (376, 258)
Screenshot: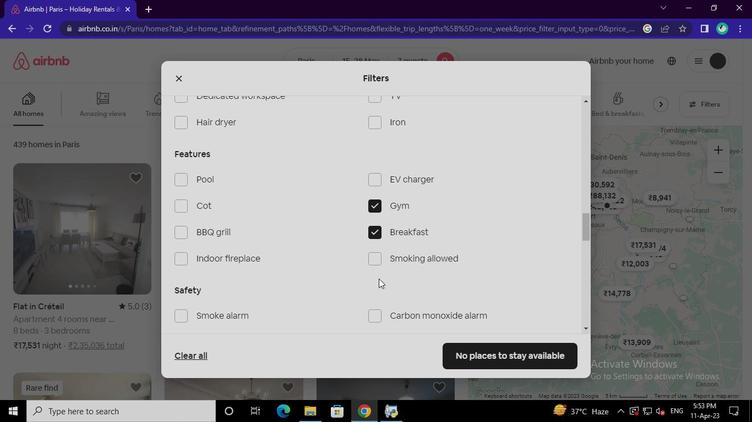
Action: Mouse pressed left at (376, 258)
Screenshot: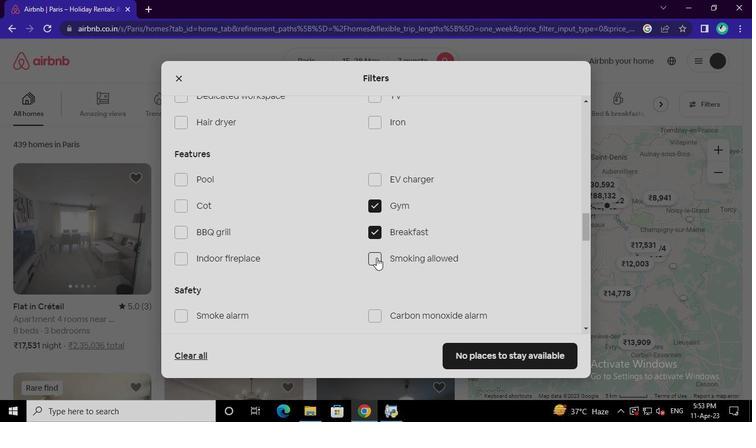 
Action: Mouse moved to (538, 250)
Screenshot: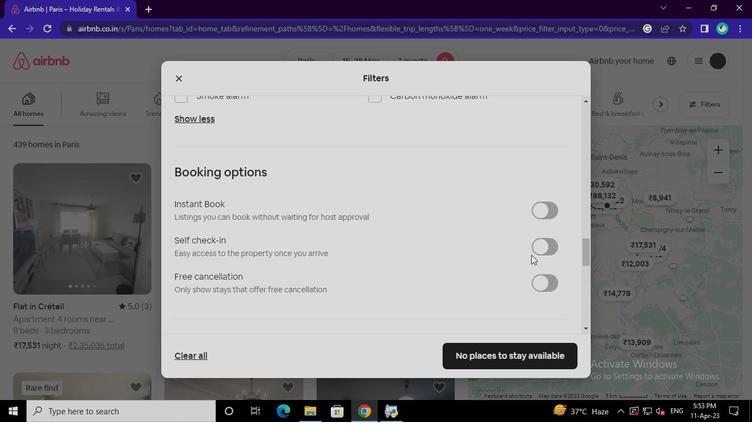 
Action: Mouse pressed left at (538, 250)
Screenshot: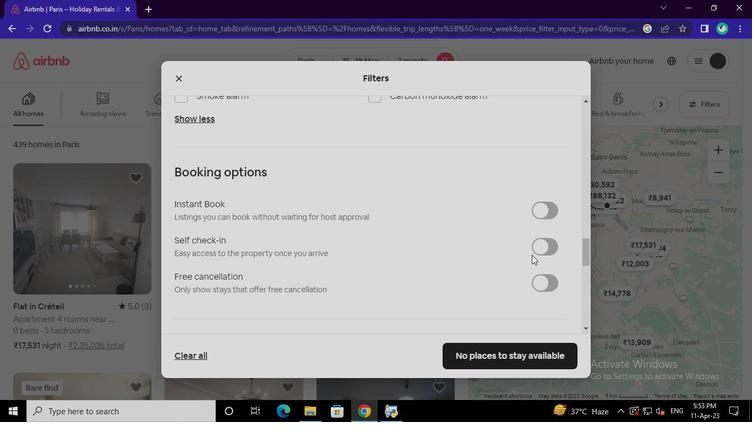 
Action: Mouse moved to (186, 258)
Screenshot: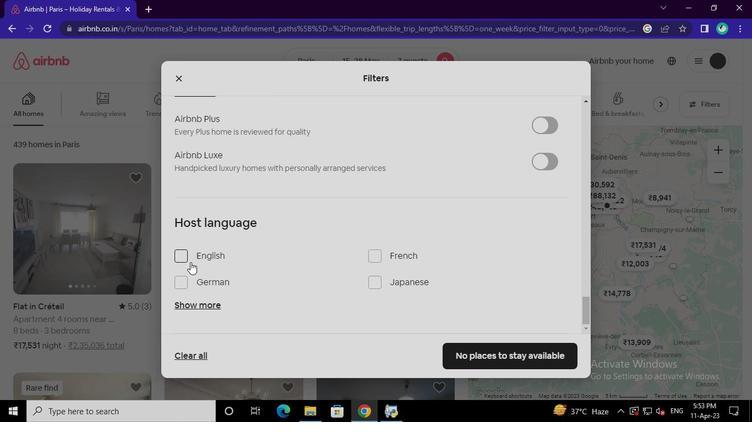 
Action: Mouse pressed left at (186, 258)
Screenshot: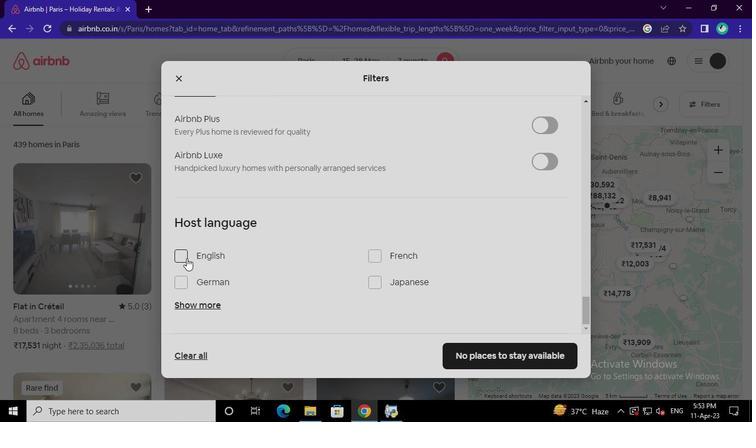 
Action: Mouse moved to (499, 349)
Screenshot: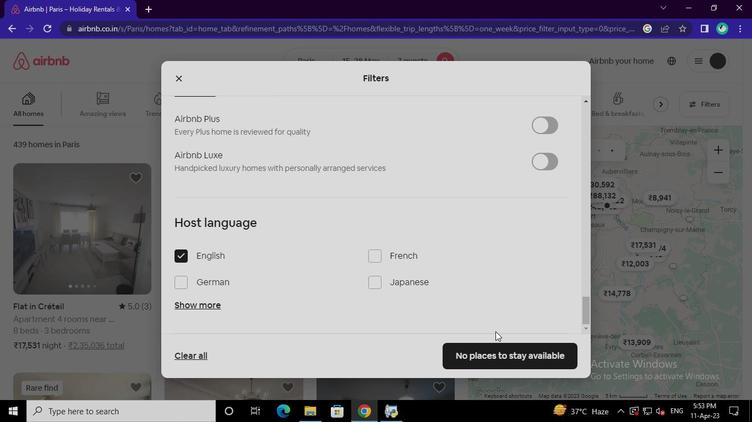 
Action: Mouse pressed left at (499, 349)
Screenshot: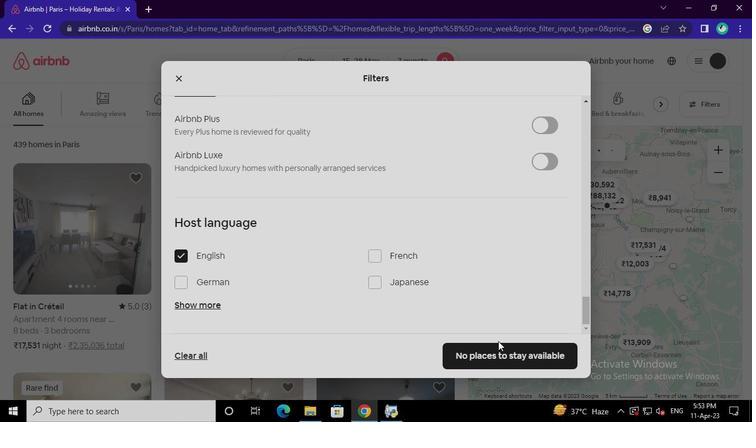 
Action: Mouse moved to (388, 411)
Screenshot: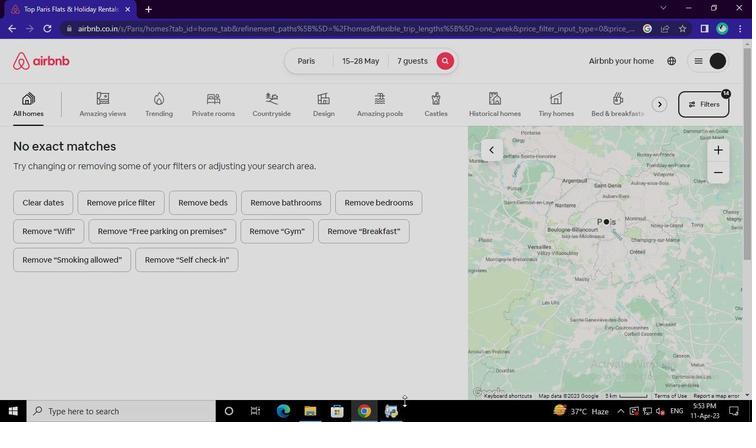 
Action: Mouse pressed left at (388, 411)
Screenshot: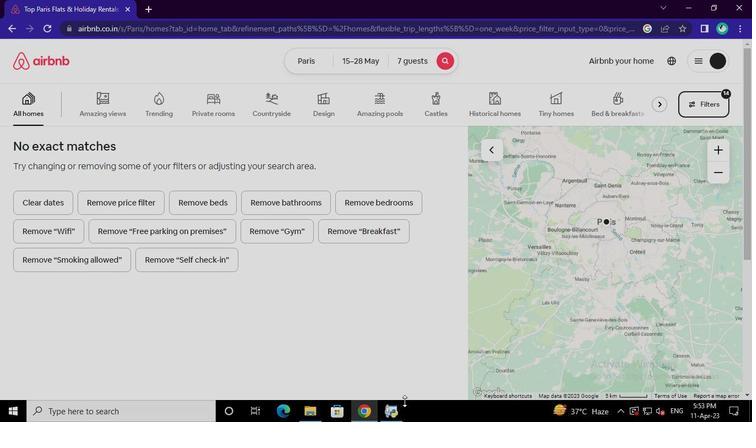 
Action: Mouse moved to (593, 82)
Screenshot: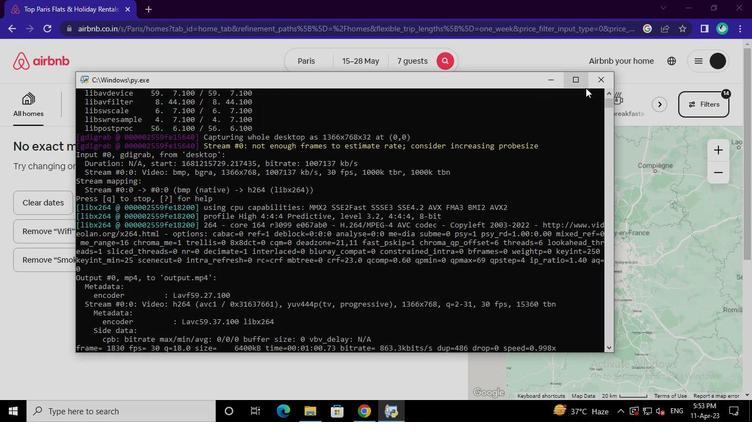 
Action: Mouse pressed left at (593, 82)
Screenshot: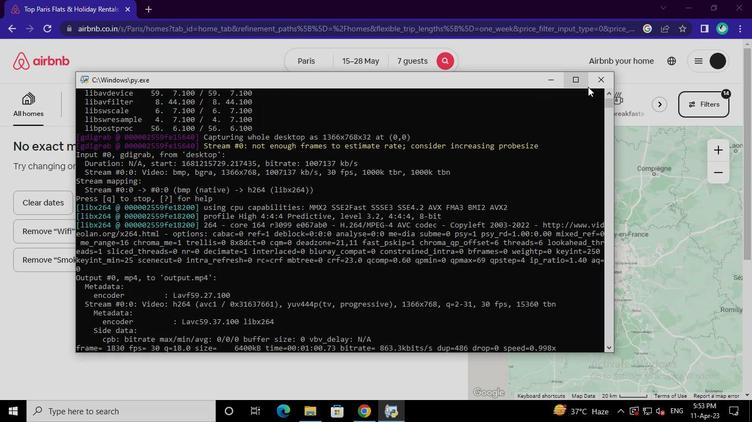 
Action: Mouse moved to (594, 82)
Screenshot: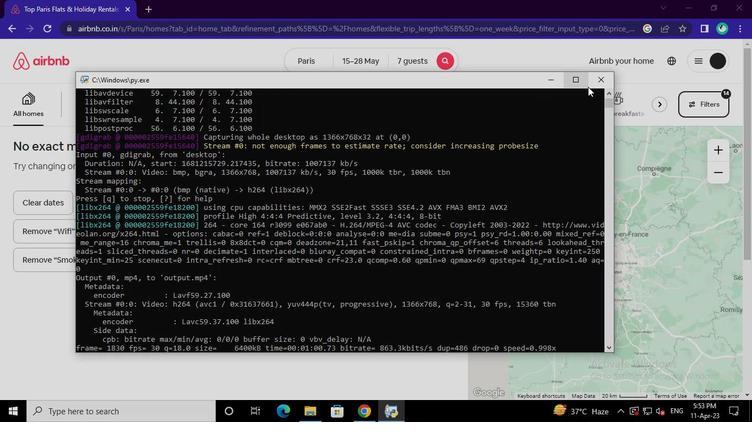 
